 Task: Look for space in Murwāra, India from 7th July, 2023 to 15th July, 2023 for 6 adults in price range Rs.15000 to Rs.20000. Place can be entire place with 3 bedrooms having 3 beds and 3 bathrooms. Property type can be house, flat, guest house. Amenities needed are: washing machine. Booking option can be shelf check-in. Required host language is English.
Action: Mouse moved to (433, 77)
Screenshot: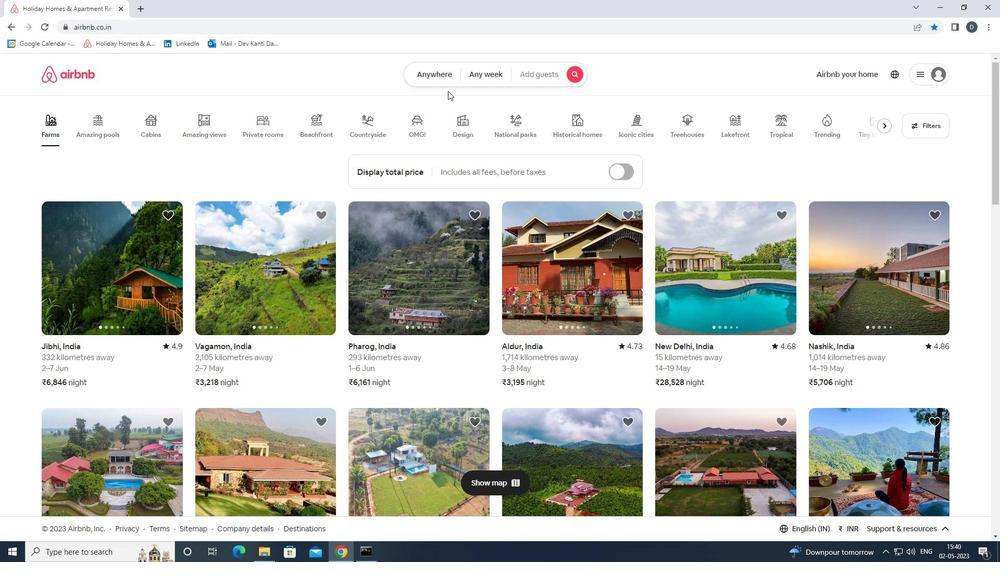 
Action: Mouse pressed left at (433, 77)
Screenshot: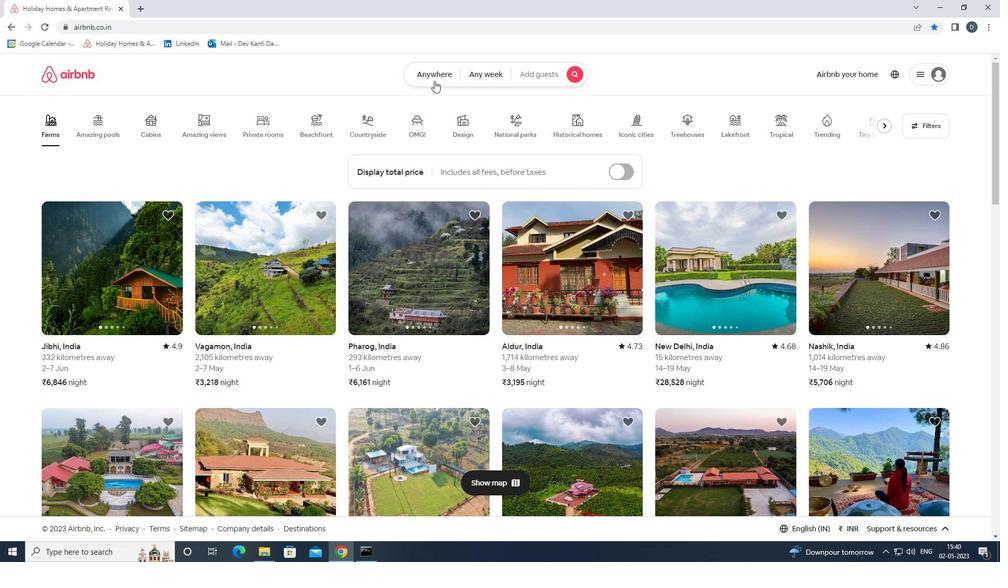 
Action: Mouse moved to (352, 119)
Screenshot: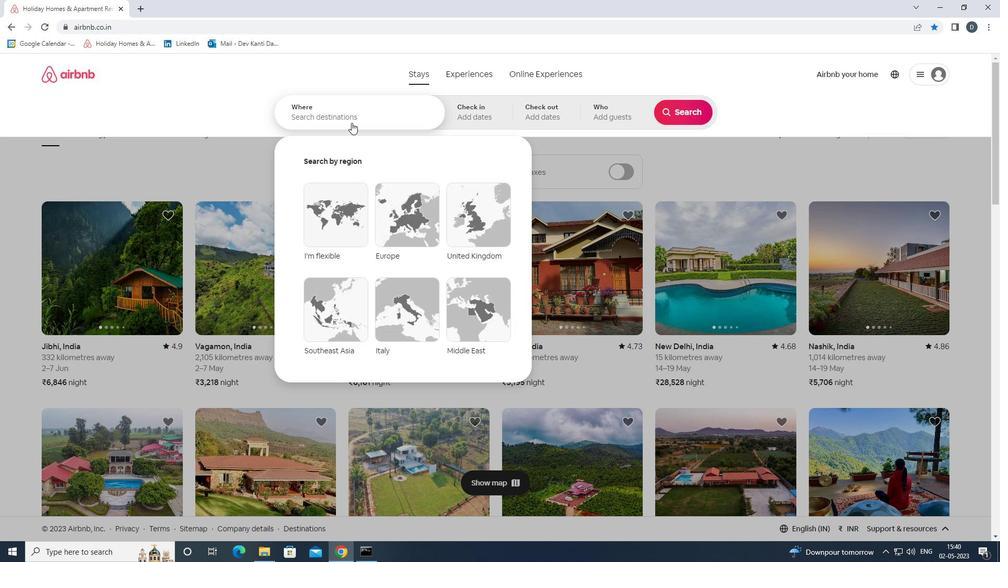 
Action: Mouse pressed left at (352, 119)
Screenshot: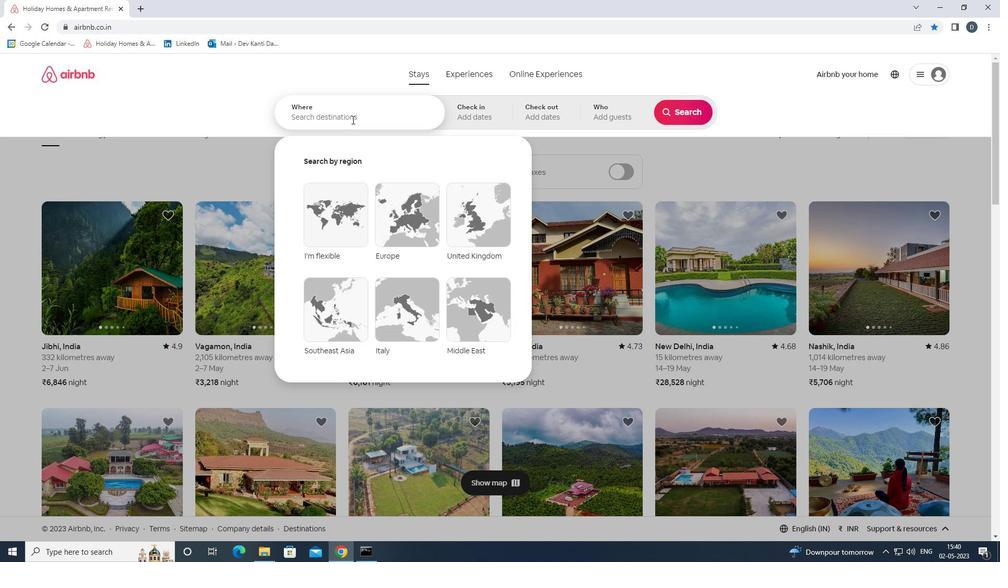 
Action: Mouse moved to (353, 118)
Screenshot: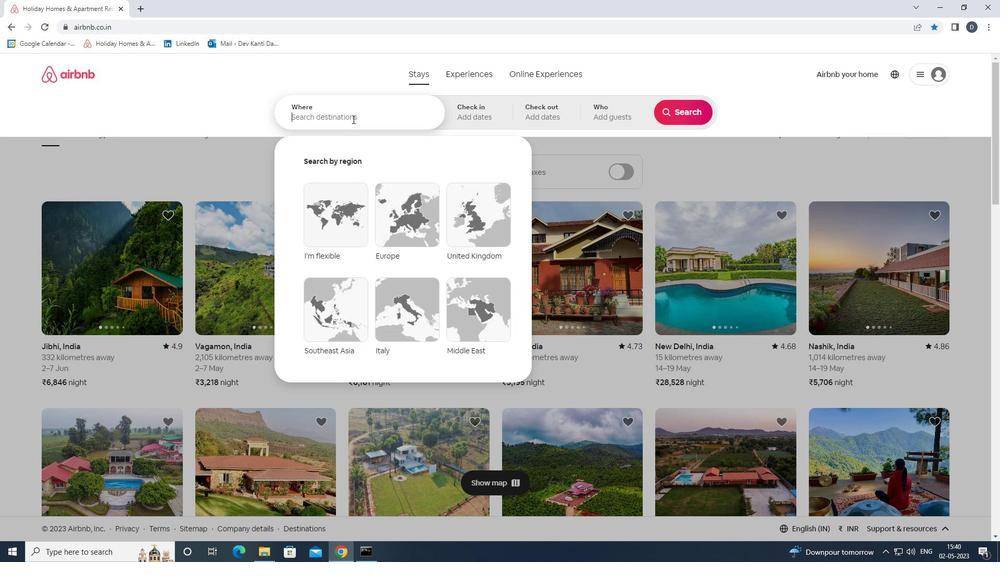
Action: Key pressed <Key.shift>MURWARA,<Key.shift>INDIA<Key.enter>
Screenshot: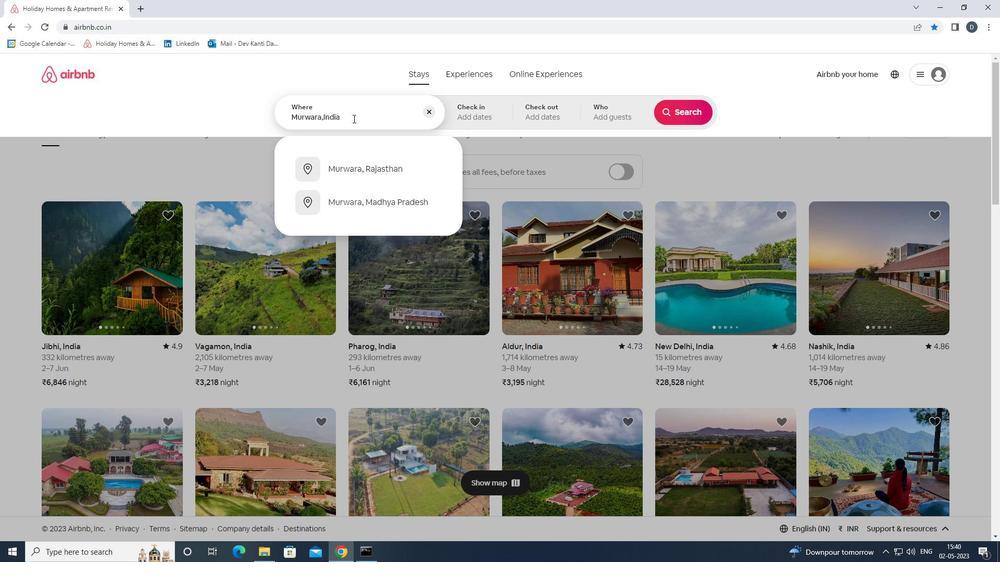 
Action: Mouse moved to (677, 196)
Screenshot: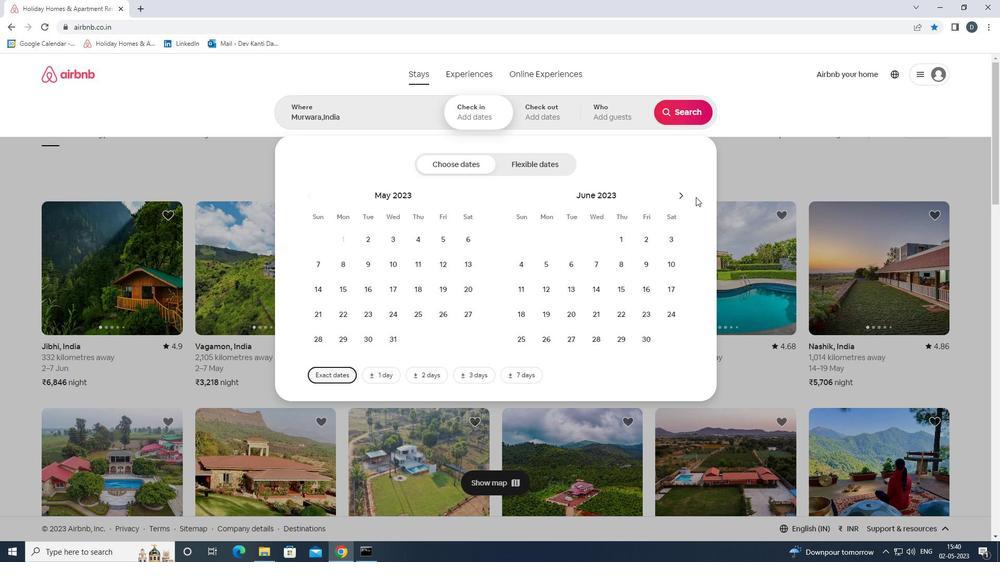 
Action: Mouse pressed left at (677, 196)
Screenshot: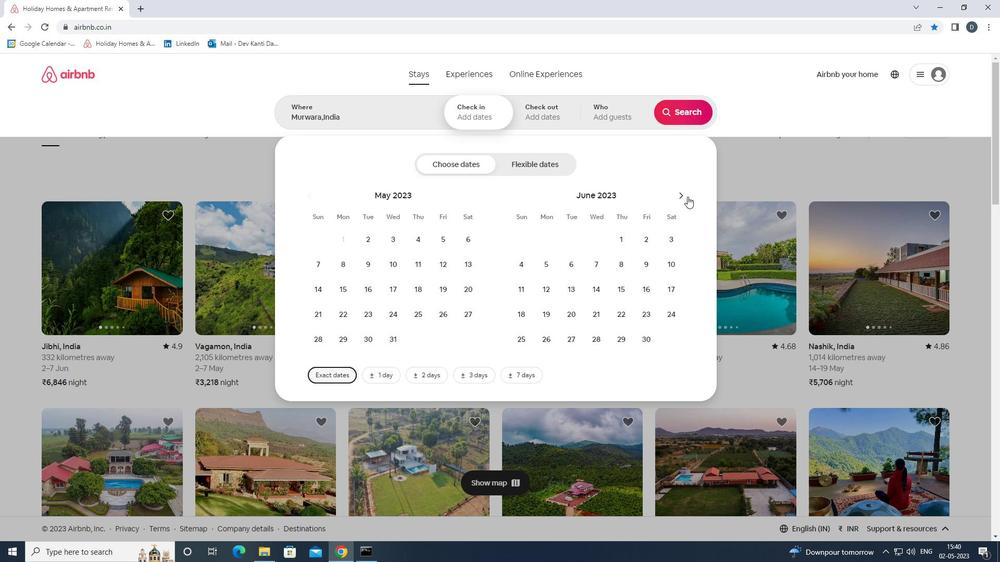 
Action: Mouse moved to (654, 264)
Screenshot: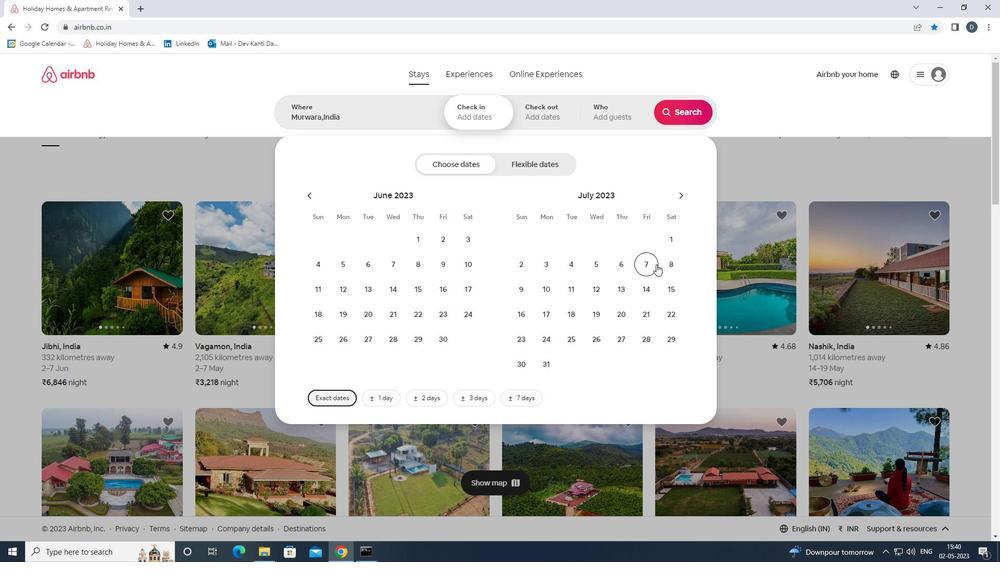 
Action: Mouse pressed left at (654, 264)
Screenshot: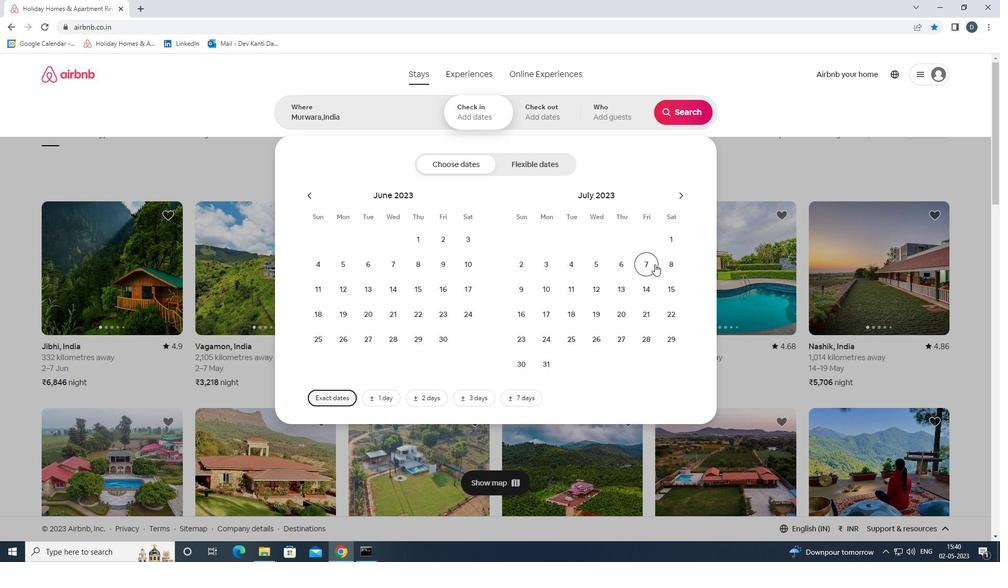 
Action: Mouse moved to (682, 287)
Screenshot: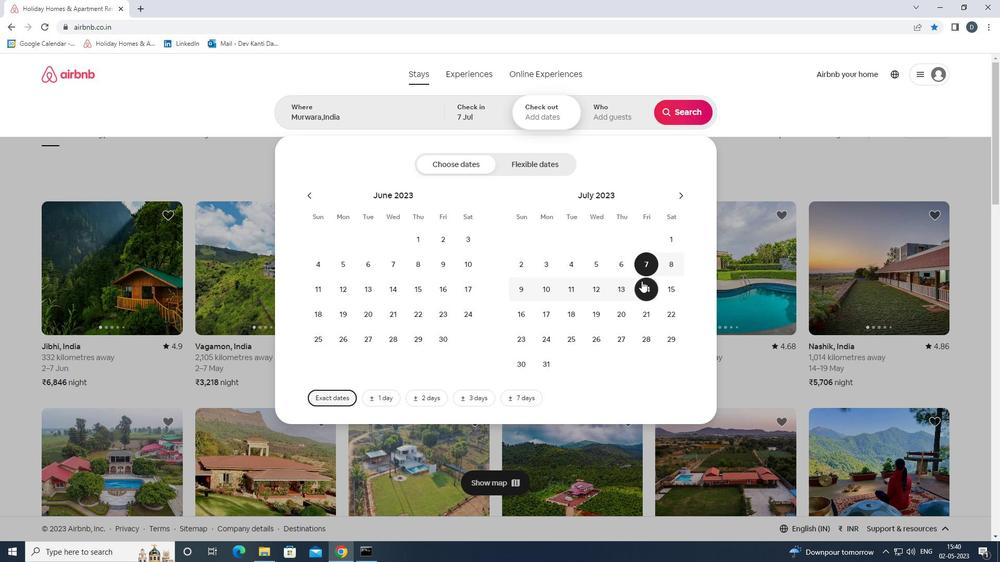 
Action: Mouse pressed left at (682, 287)
Screenshot: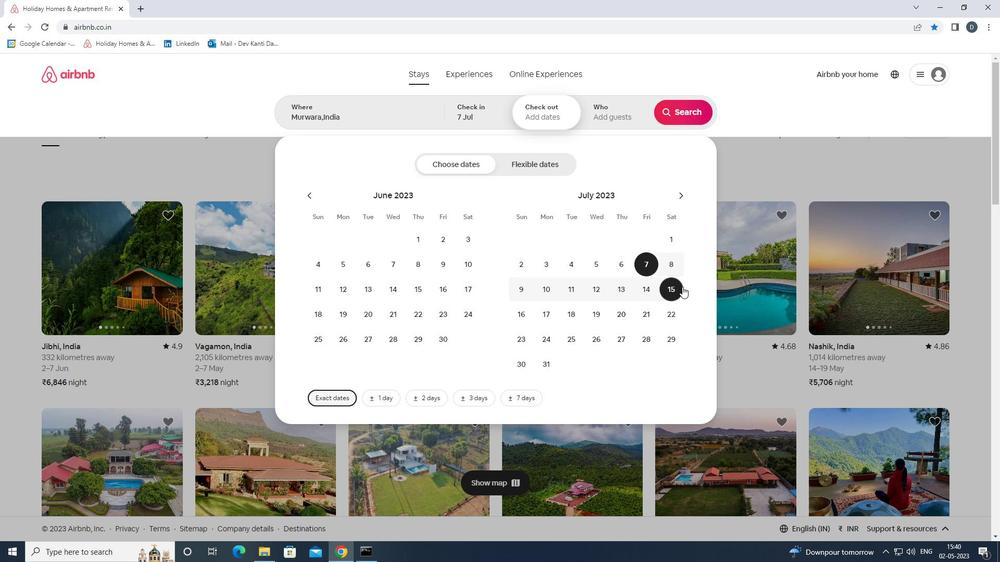 
Action: Mouse moved to (618, 100)
Screenshot: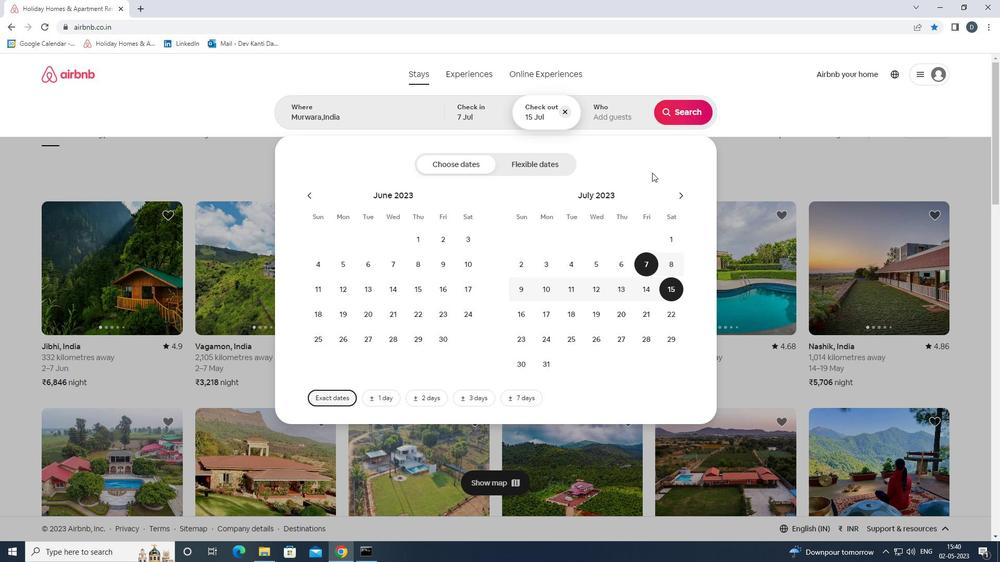 
Action: Mouse pressed left at (618, 100)
Screenshot: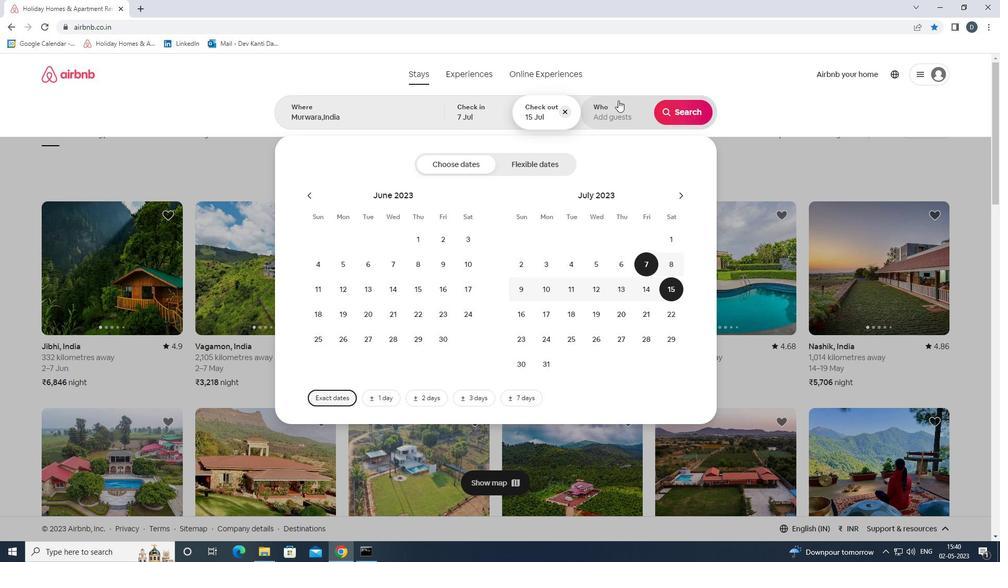 
Action: Mouse moved to (687, 169)
Screenshot: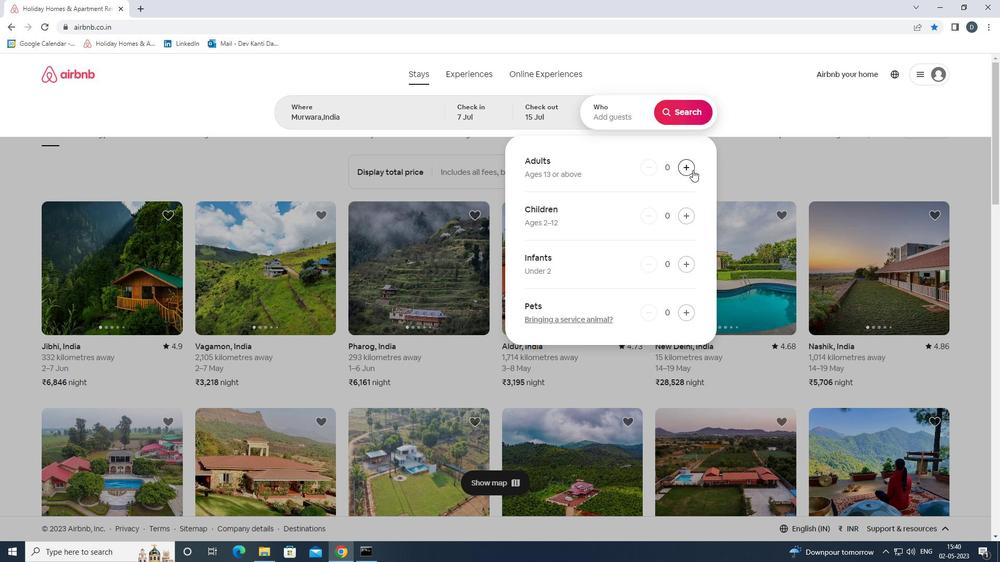 
Action: Mouse pressed left at (687, 169)
Screenshot: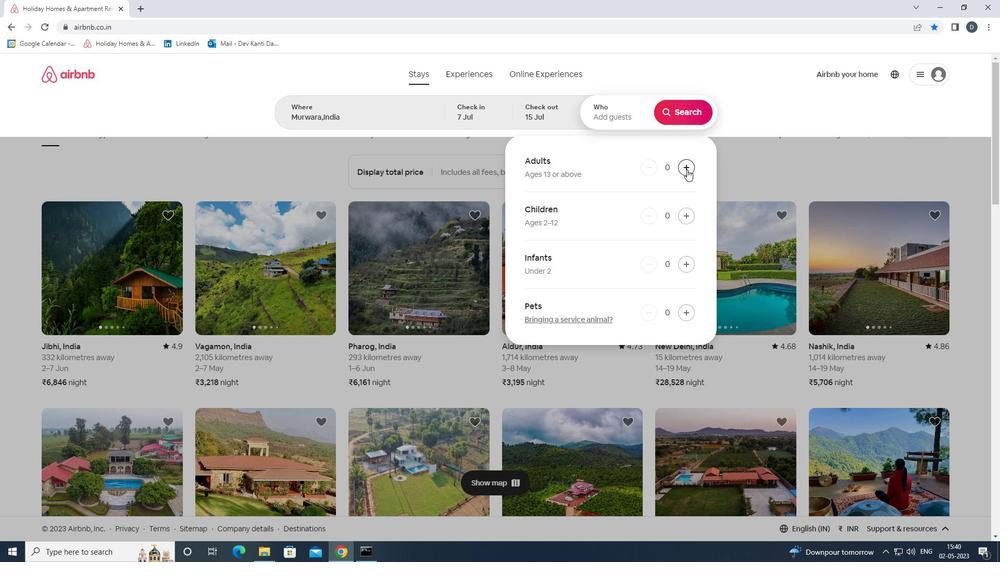 
Action: Mouse pressed left at (687, 169)
Screenshot: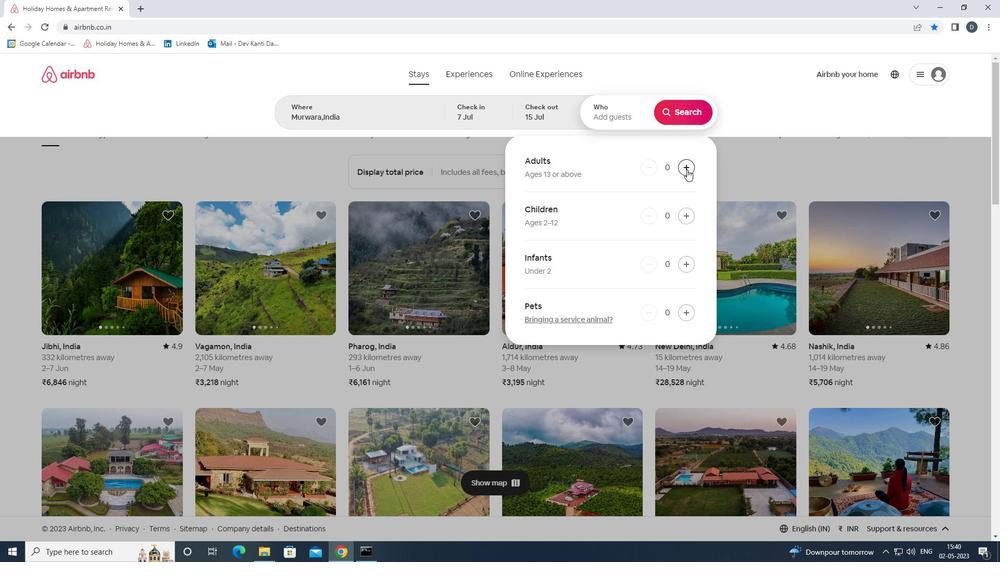 
Action: Mouse moved to (687, 169)
Screenshot: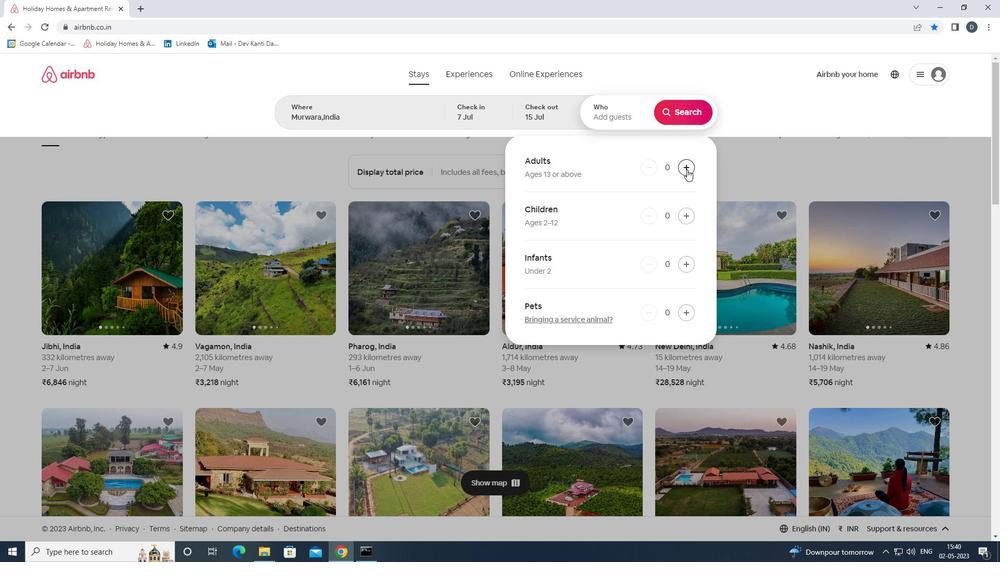 
Action: Mouse pressed left at (687, 169)
Screenshot: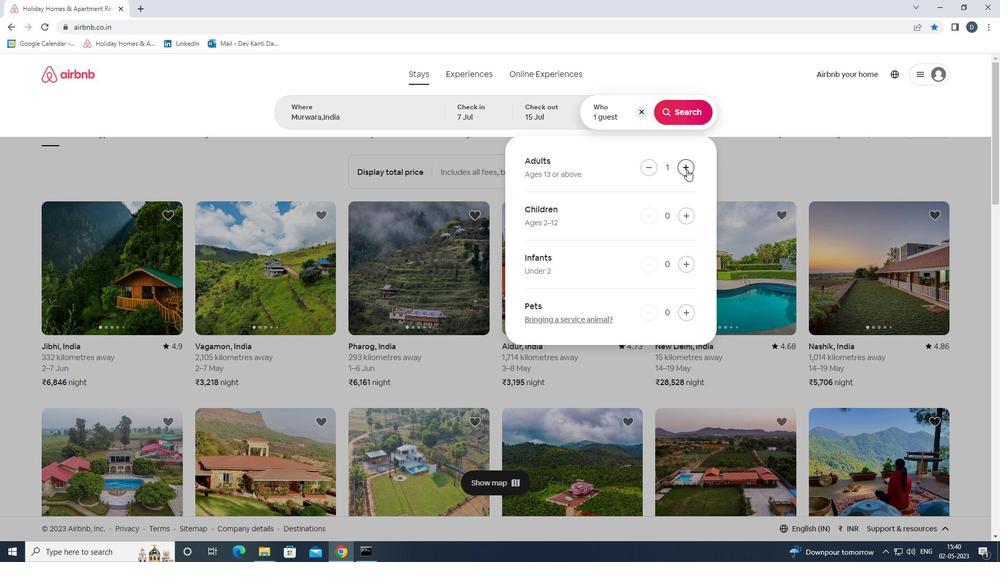 
Action: Mouse moved to (687, 169)
Screenshot: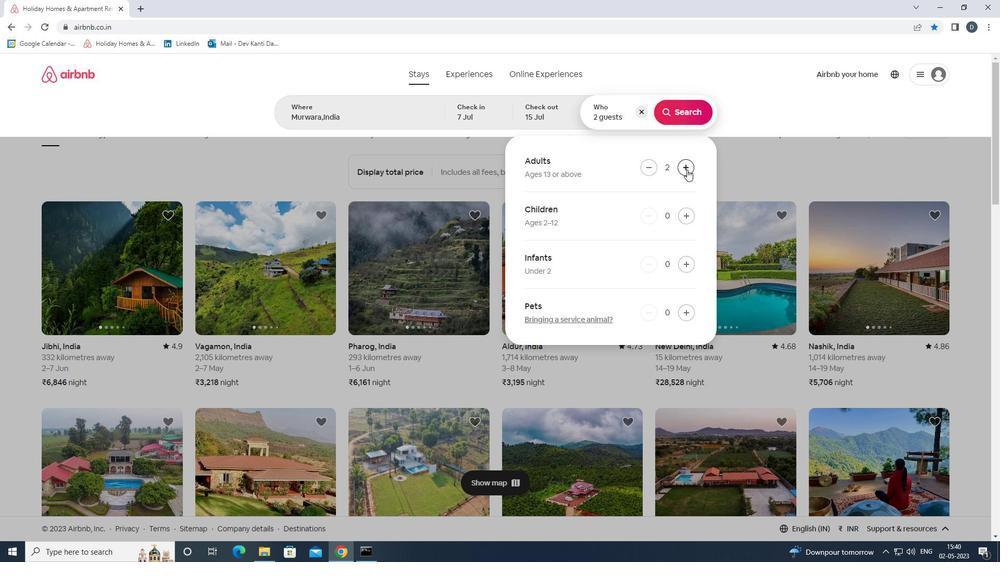 
Action: Mouse pressed left at (687, 169)
Screenshot: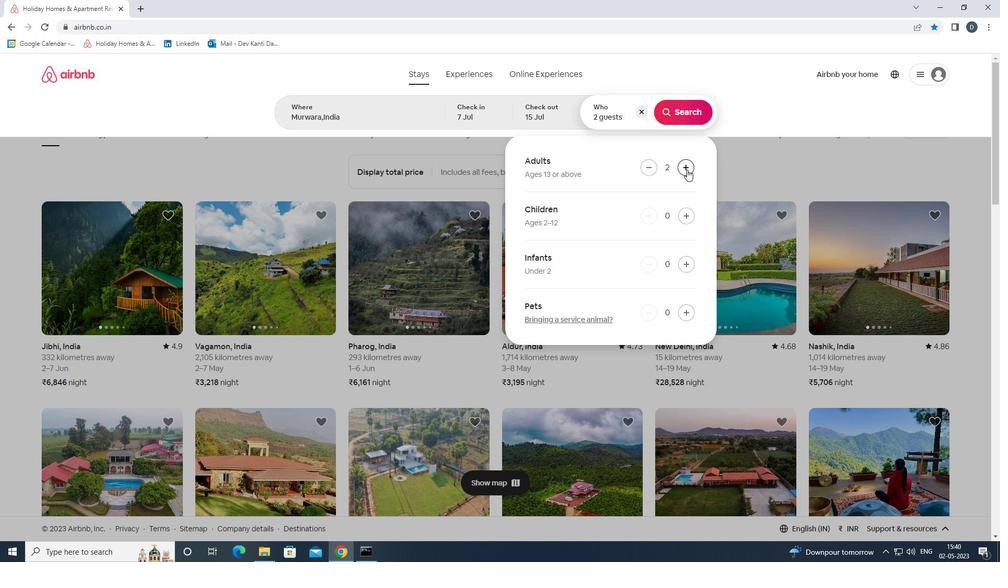 
Action: Mouse moved to (687, 169)
Screenshot: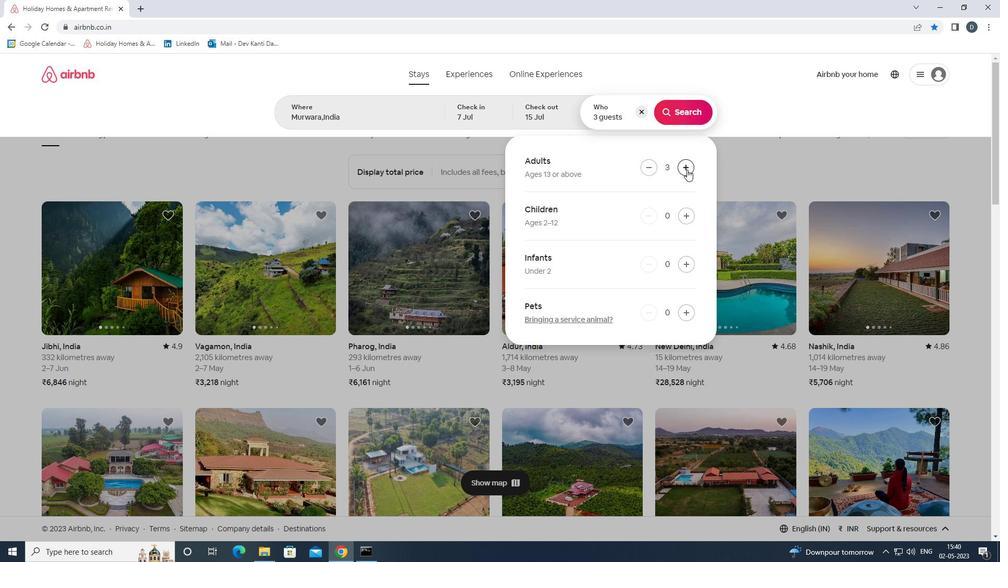 
Action: Mouse pressed left at (687, 169)
Screenshot: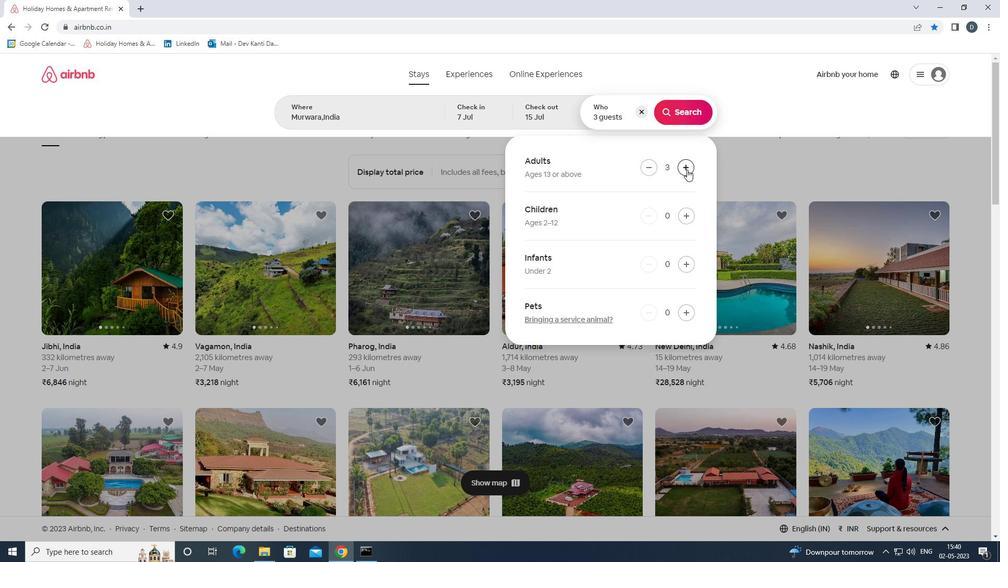 
Action: Mouse pressed left at (687, 169)
Screenshot: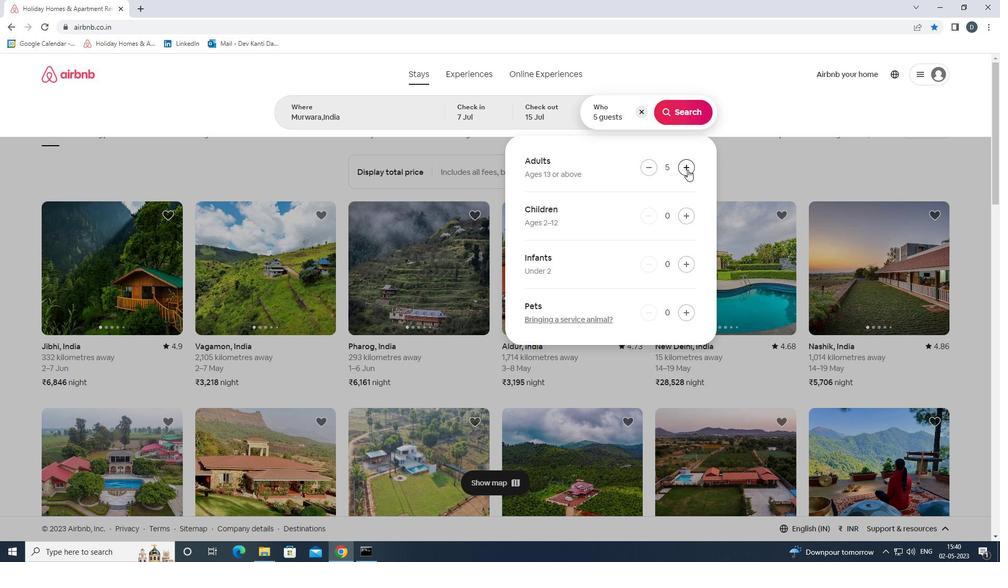
Action: Mouse moved to (688, 117)
Screenshot: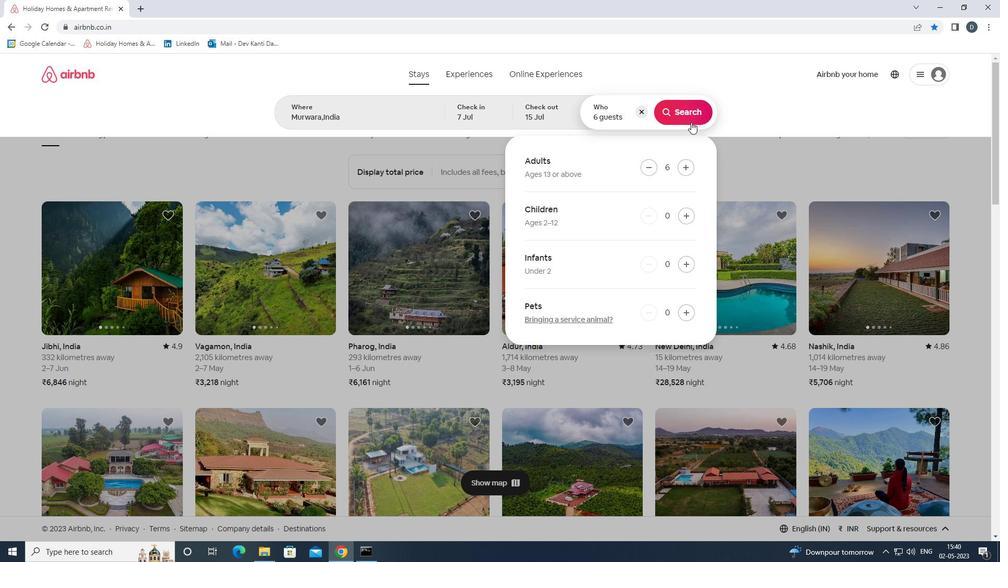 
Action: Mouse pressed left at (688, 117)
Screenshot: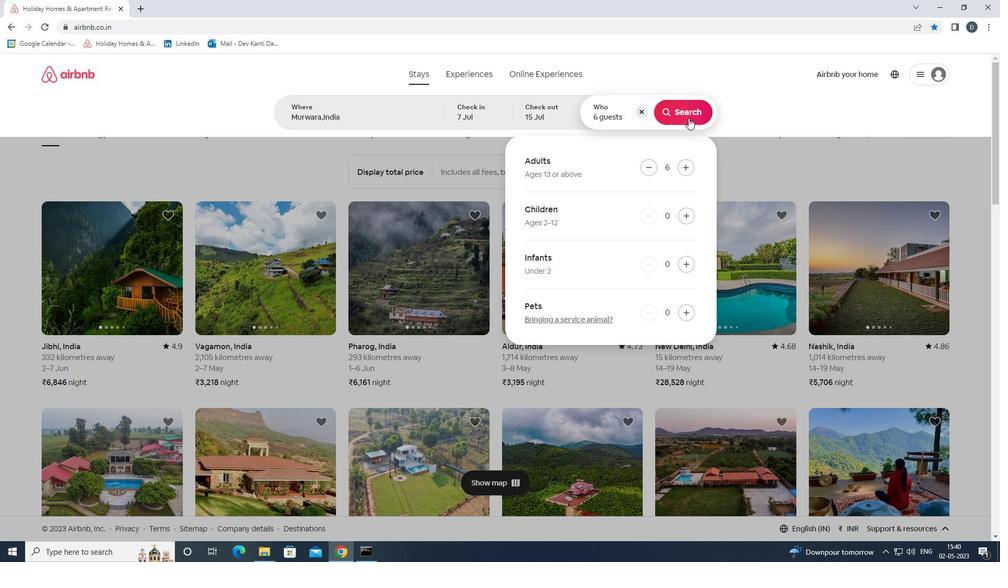 
Action: Mouse moved to (962, 117)
Screenshot: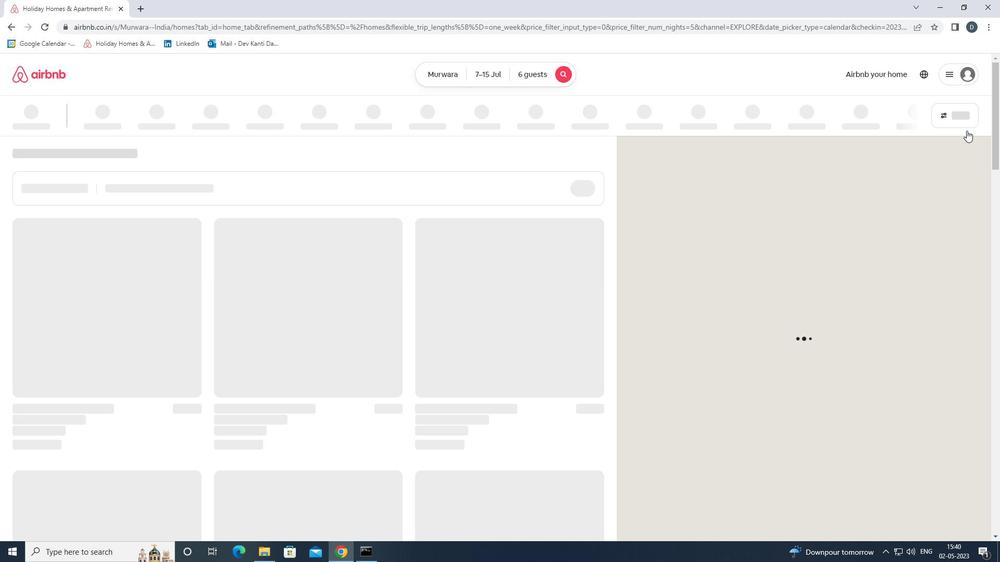
Action: Mouse pressed left at (962, 117)
Screenshot: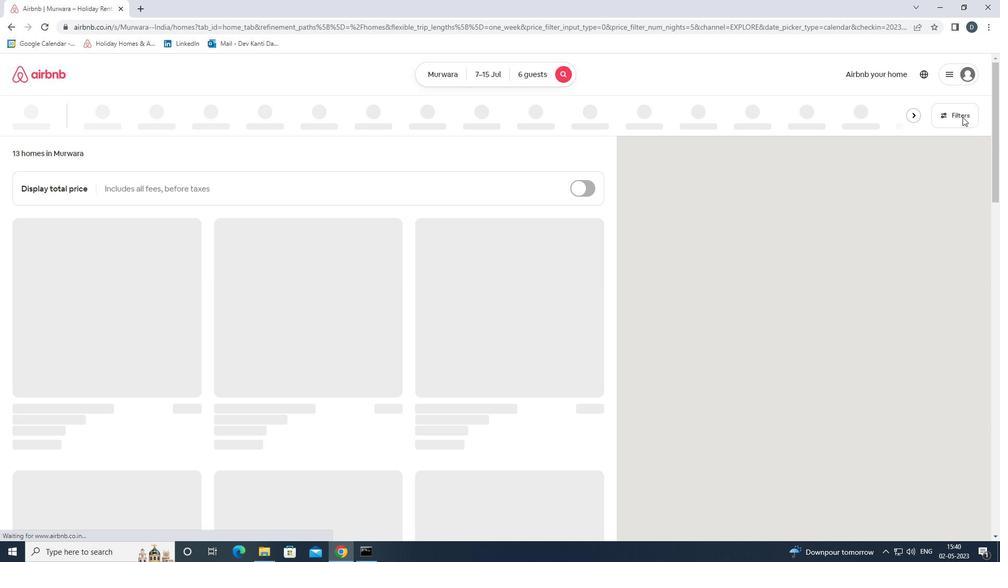 
Action: Mouse moved to (380, 244)
Screenshot: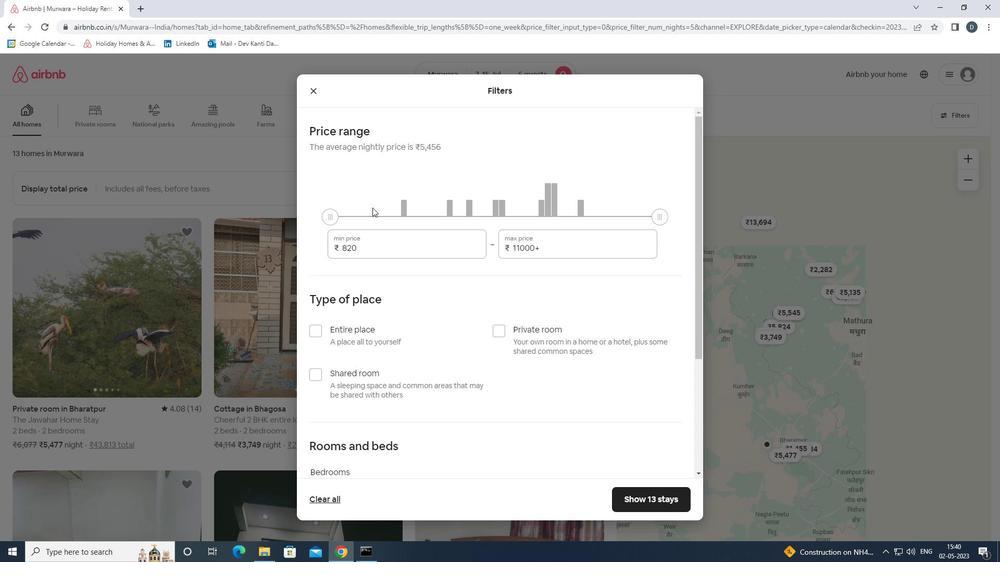 
Action: Mouse pressed left at (380, 244)
Screenshot: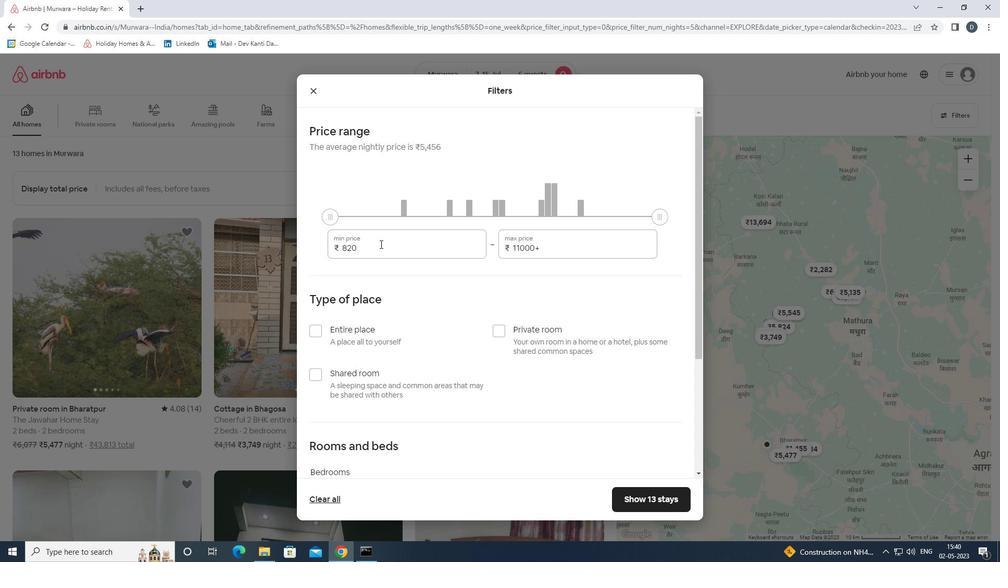 
Action: Mouse pressed left at (380, 244)
Screenshot: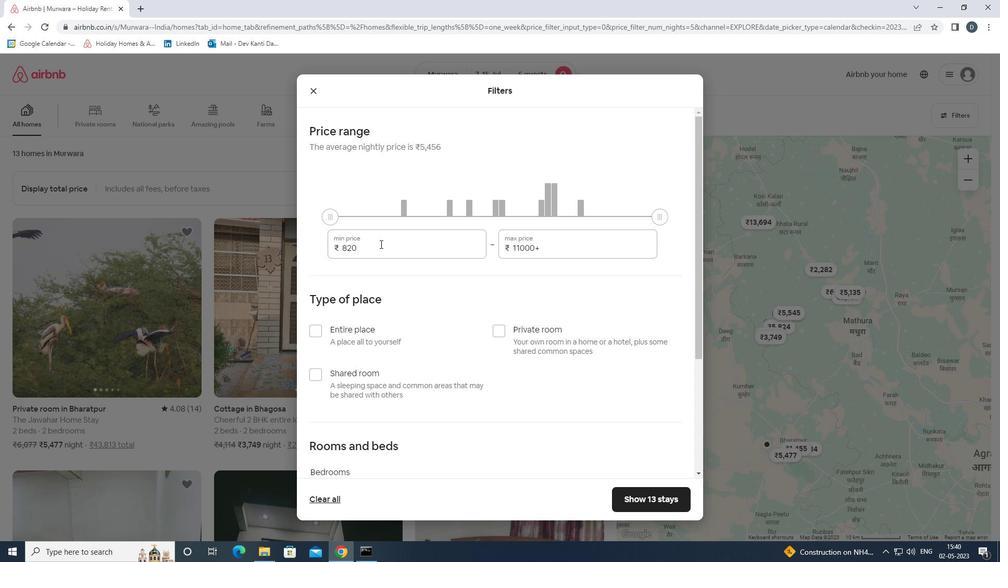 
Action: Mouse moved to (377, 243)
Screenshot: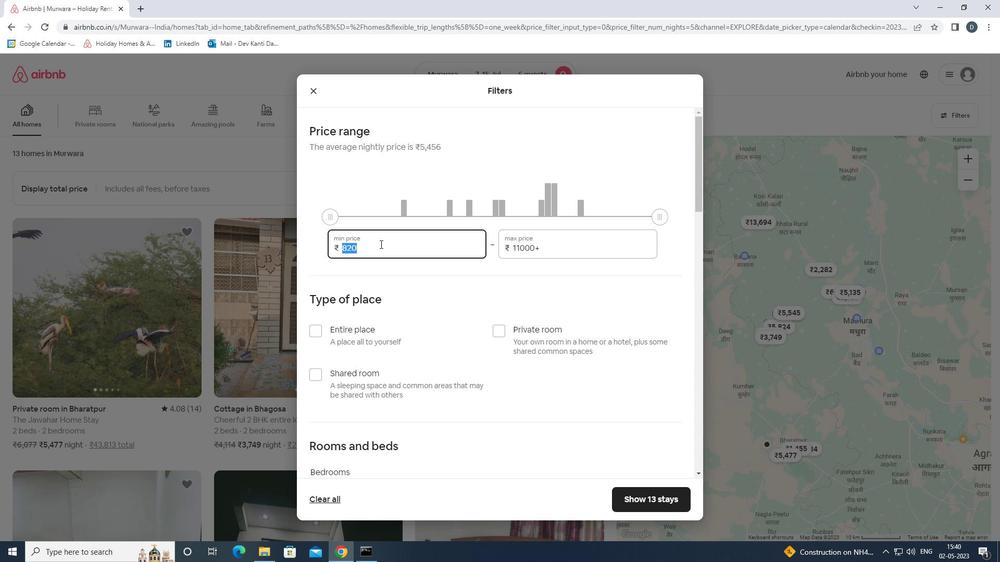 
Action: Key pressed 15000<Key.tab>20000
Screenshot: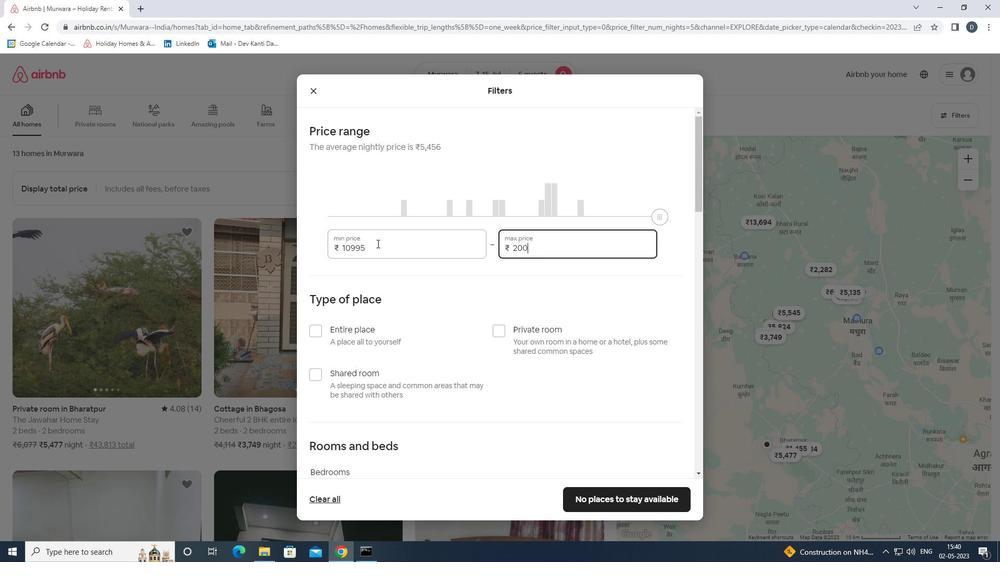 
Action: Mouse moved to (410, 293)
Screenshot: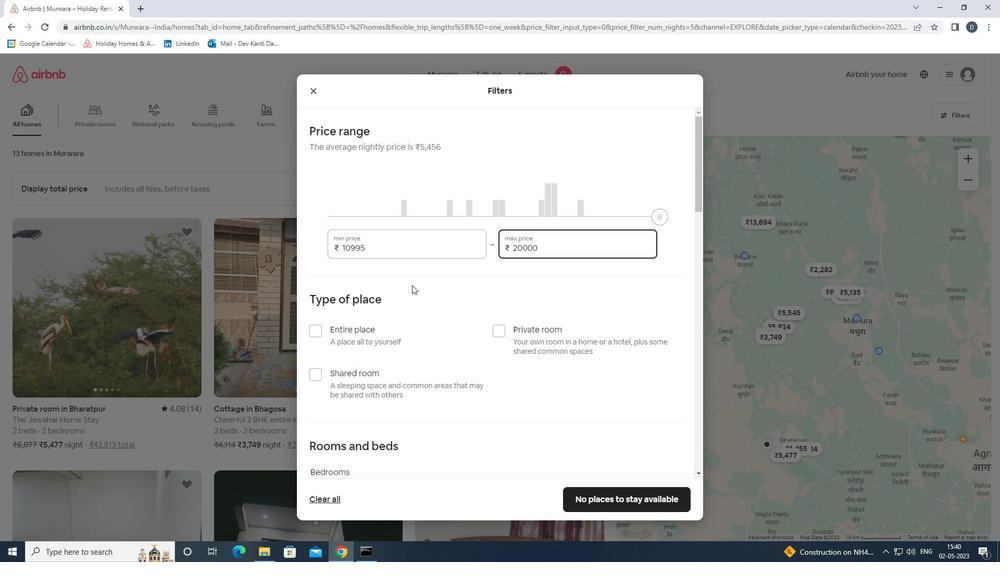 
Action: Mouse scrolled (410, 293) with delta (0, 0)
Screenshot: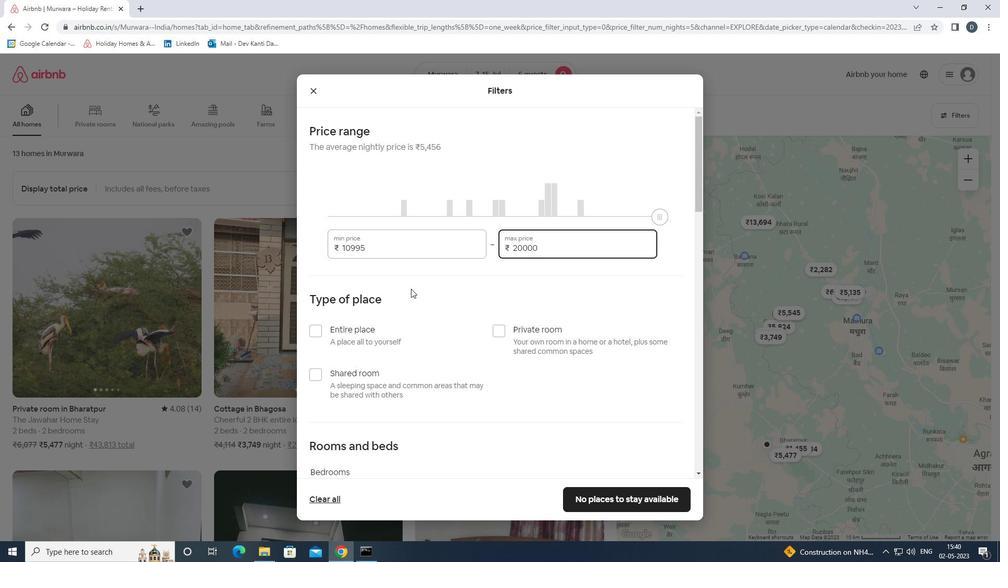 
Action: Mouse scrolled (410, 293) with delta (0, 0)
Screenshot: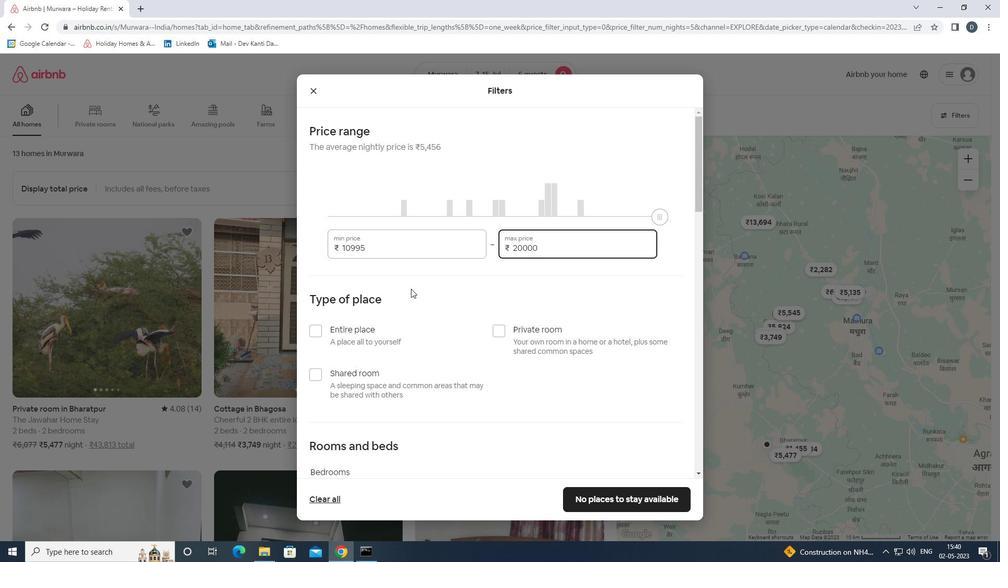
Action: Mouse moved to (351, 216)
Screenshot: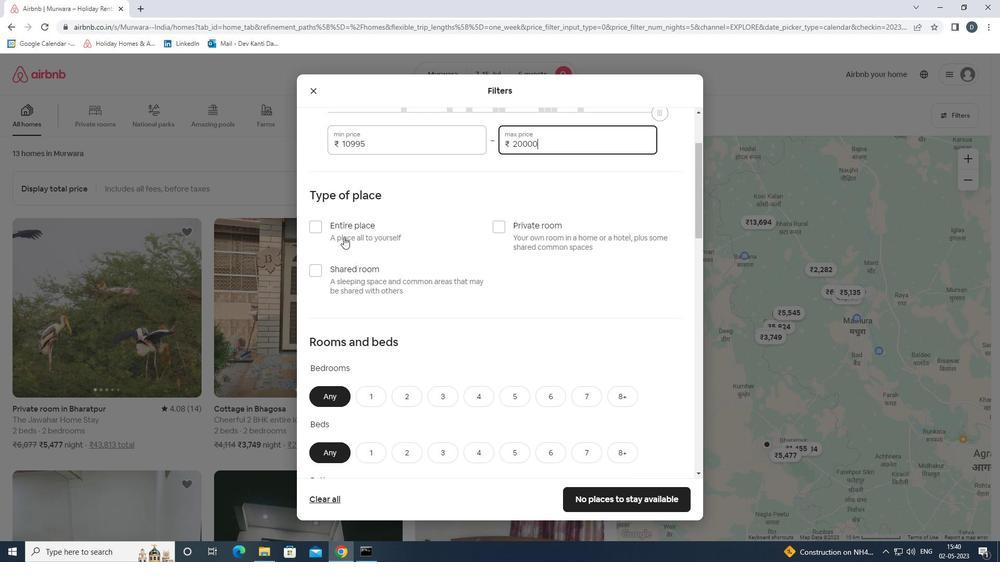 
Action: Mouse pressed left at (351, 216)
Screenshot: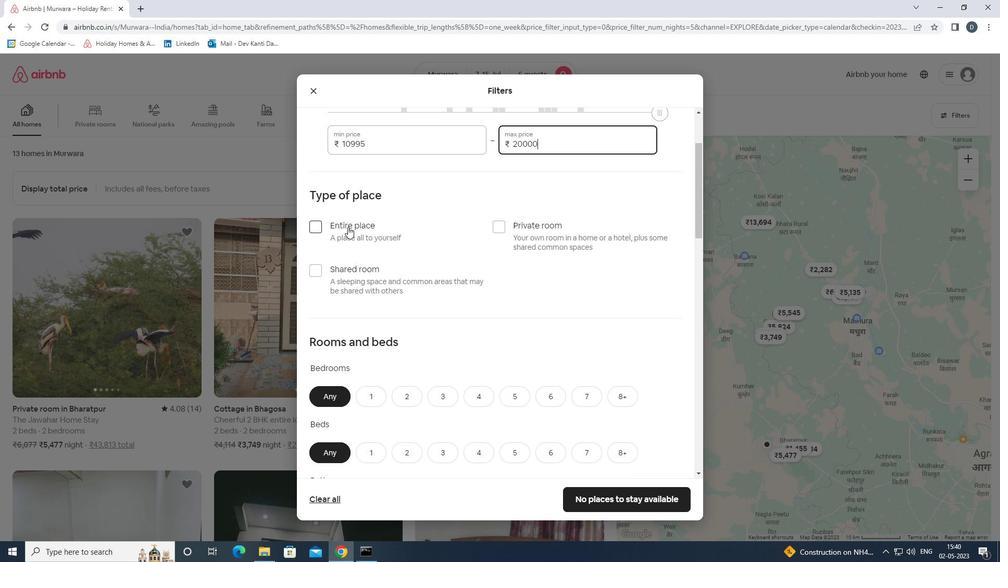 
Action: Mouse moved to (346, 229)
Screenshot: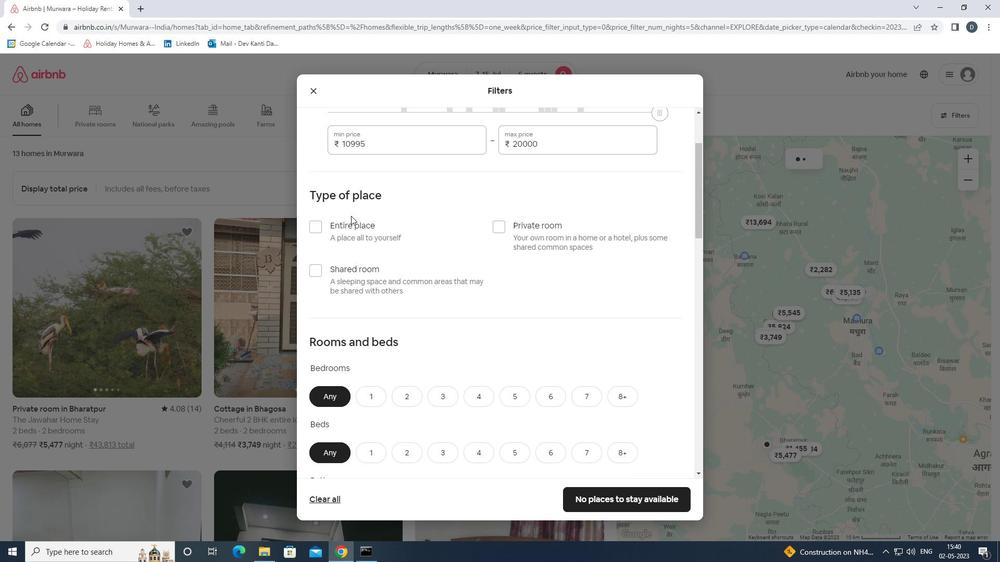 
Action: Mouse pressed left at (346, 229)
Screenshot: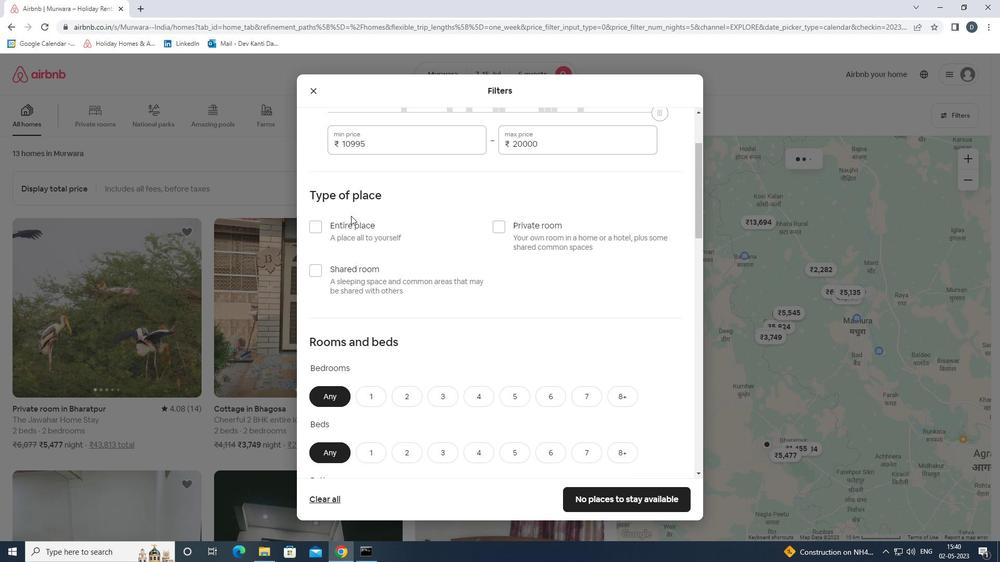 
Action: Mouse moved to (439, 269)
Screenshot: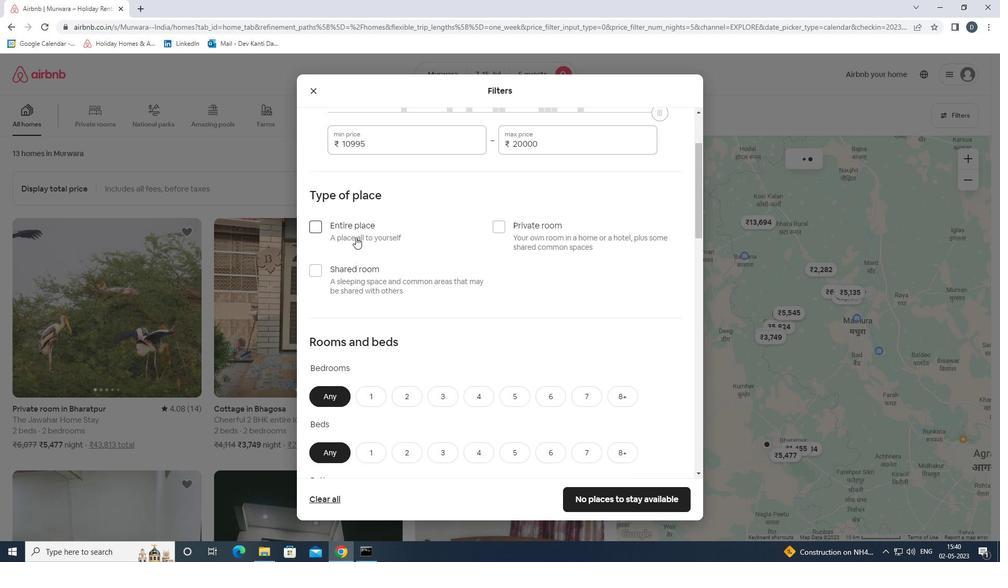 
Action: Mouse scrolled (439, 268) with delta (0, 0)
Screenshot: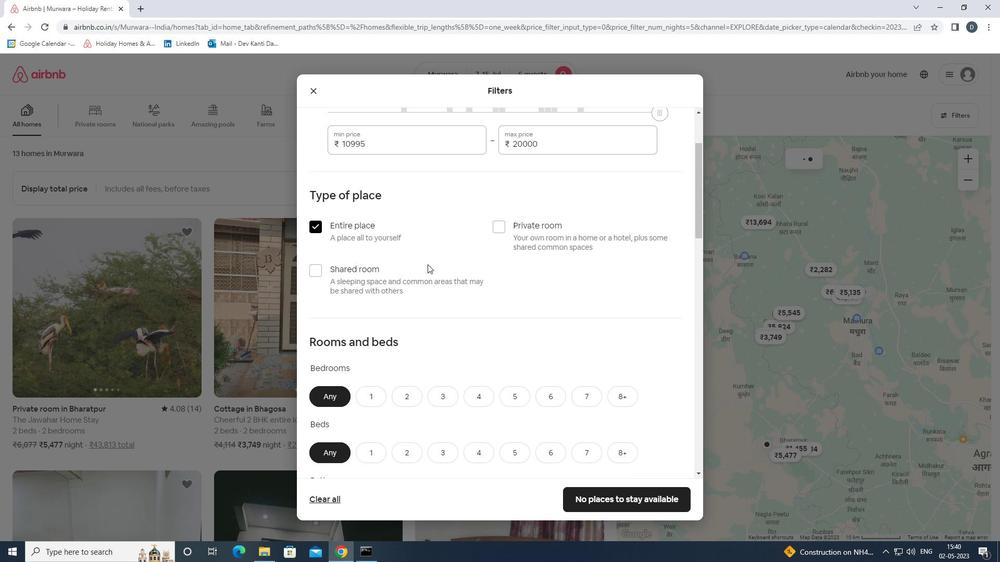 
Action: Mouse scrolled (439, 268) with delta (0, 0)
Screenshot: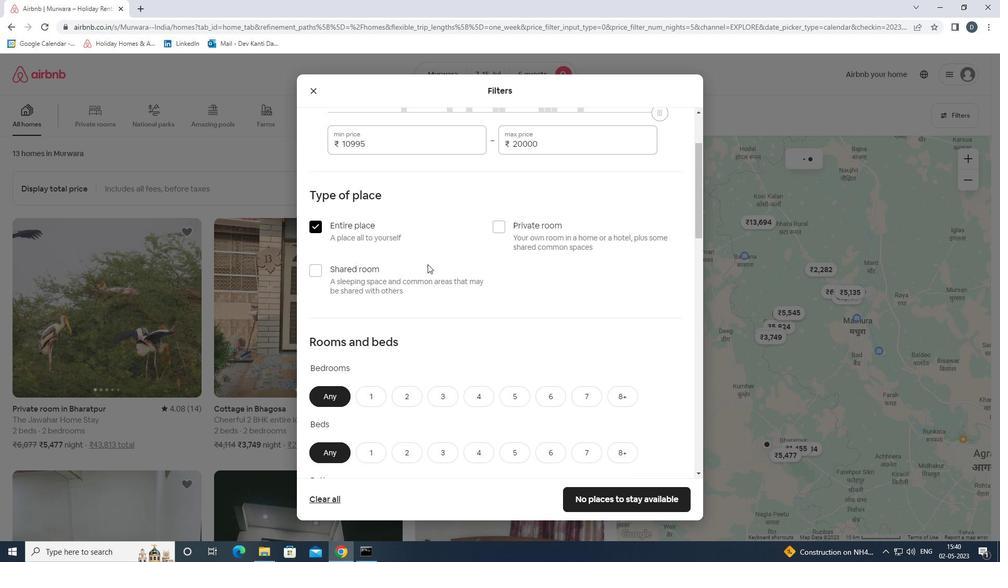 
Action: Mouse moved to (436, 295)
Screenshot: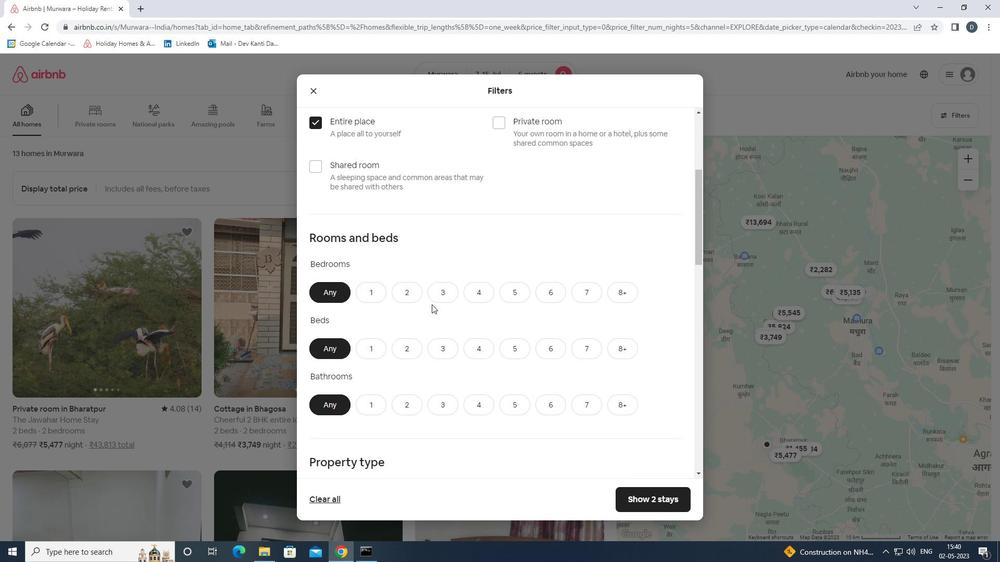 
Action: Mouse pressed left at (436, 295)
Screenshot: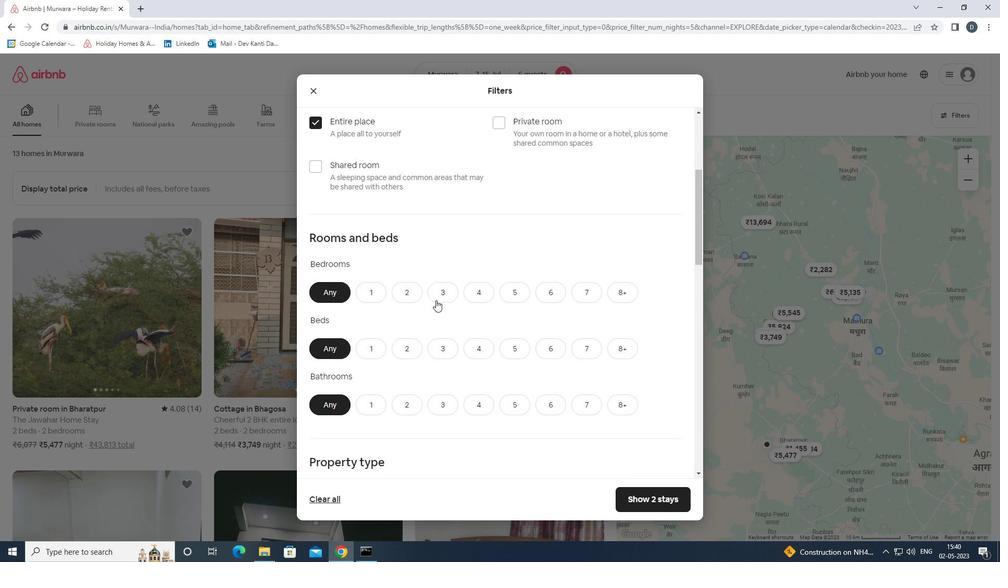 
Action: Mouse moved to (439, 346)
Screenshot: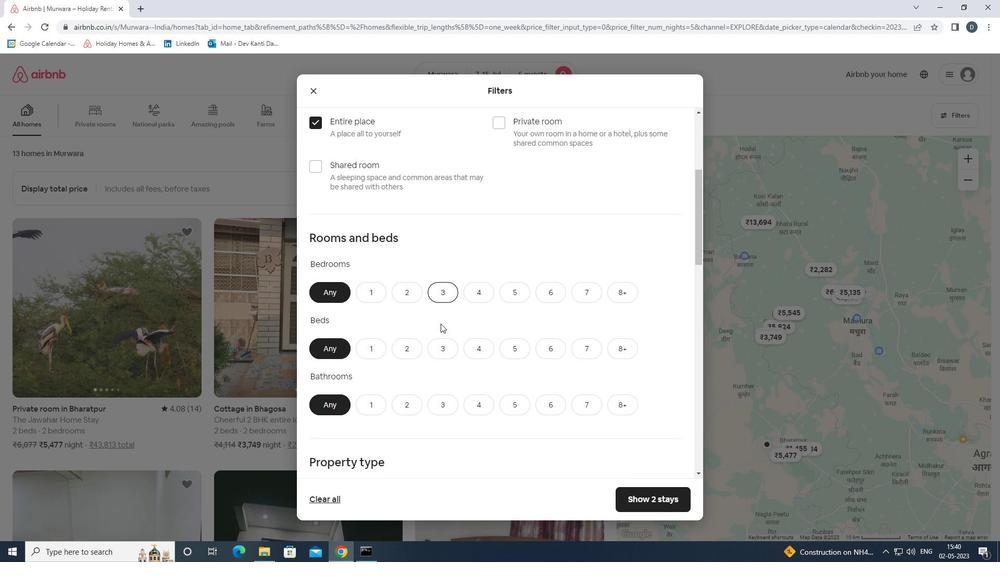
Action: Mouse pressed left at (439, 346)
Screenshot: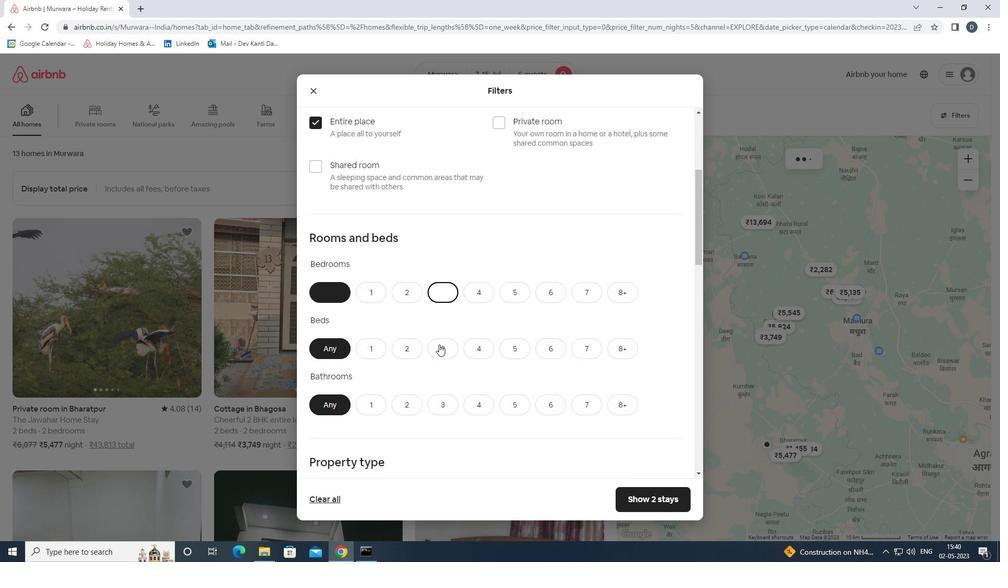 
Action: Mouse moved to (453, 406)
Screenshot: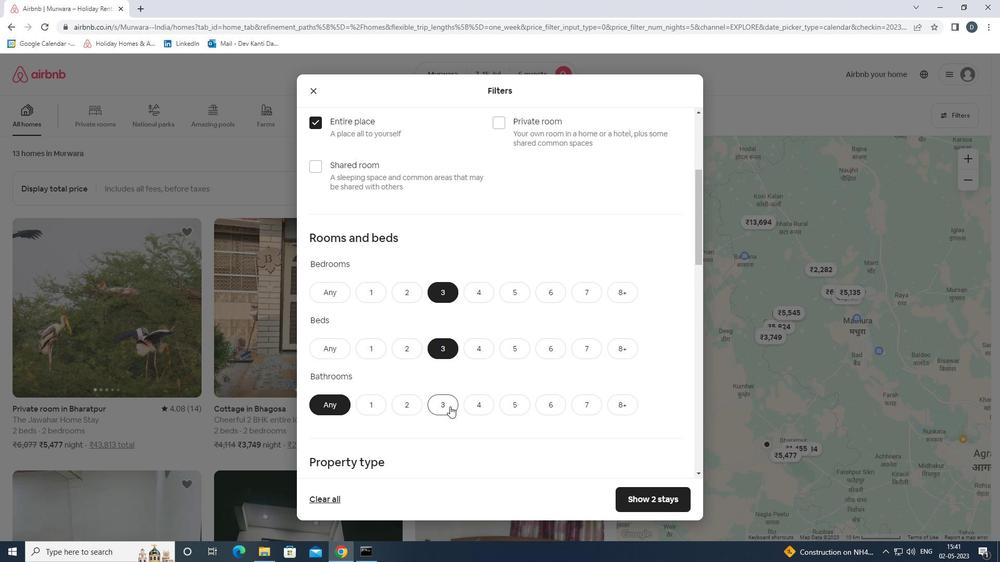 
Action: Mouse pressed left at (453, 406)
Screenshot: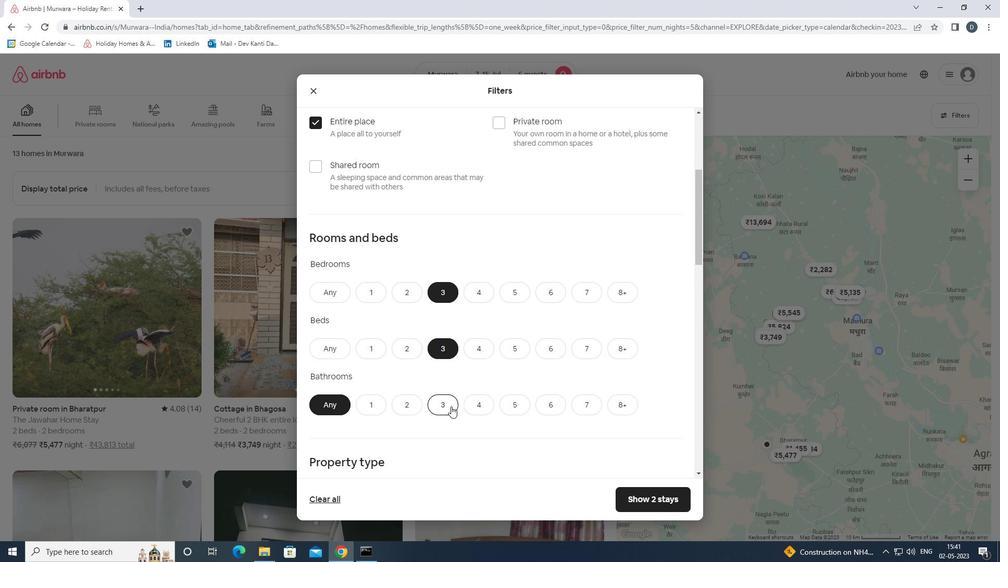 
Action: Mouse moved to (487, 377)
Screenshot: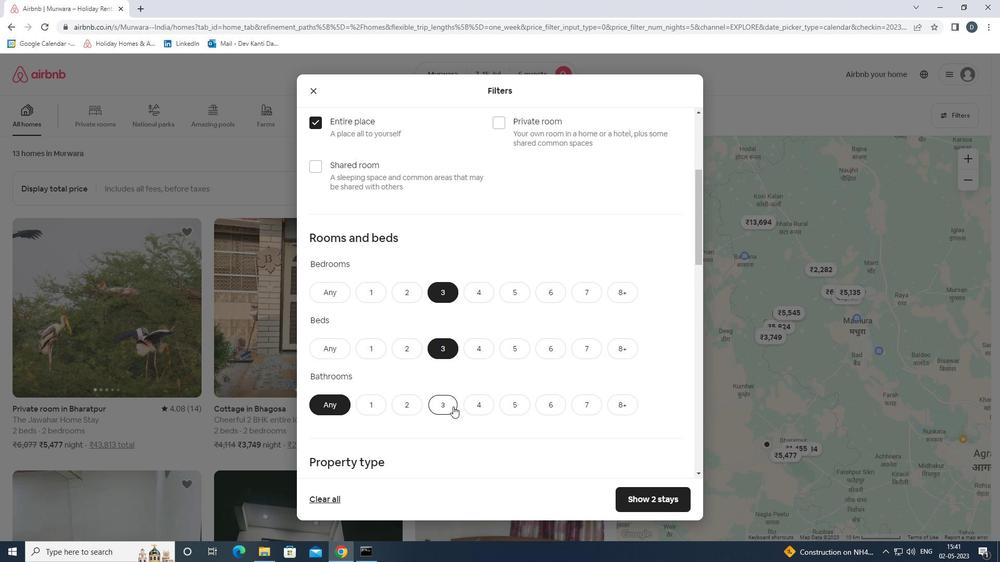 
Action: Mouse scrolled (487, 377) with delta (0, 0)
Screenshot: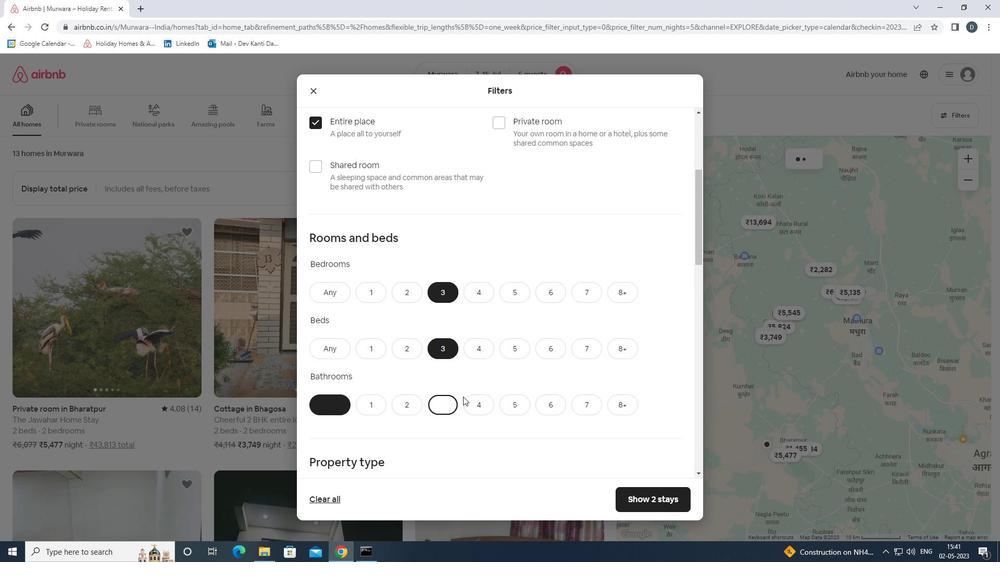 
Action: Mouse scrolled (487, 377) with delta (0, 0)
Screenshot: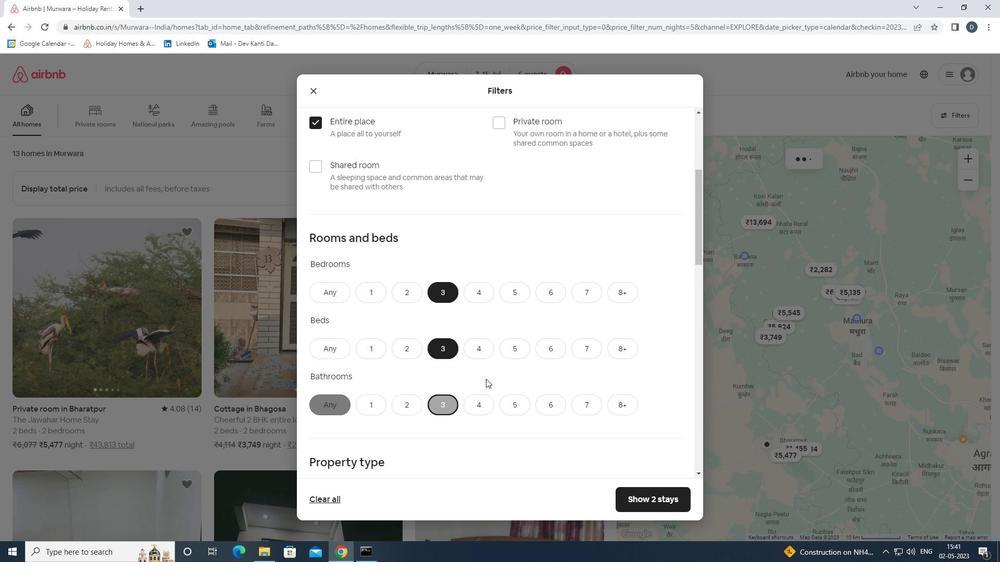 
Action: Mouse scrolled (487, 377) with delta (0, 0)
Screenshot: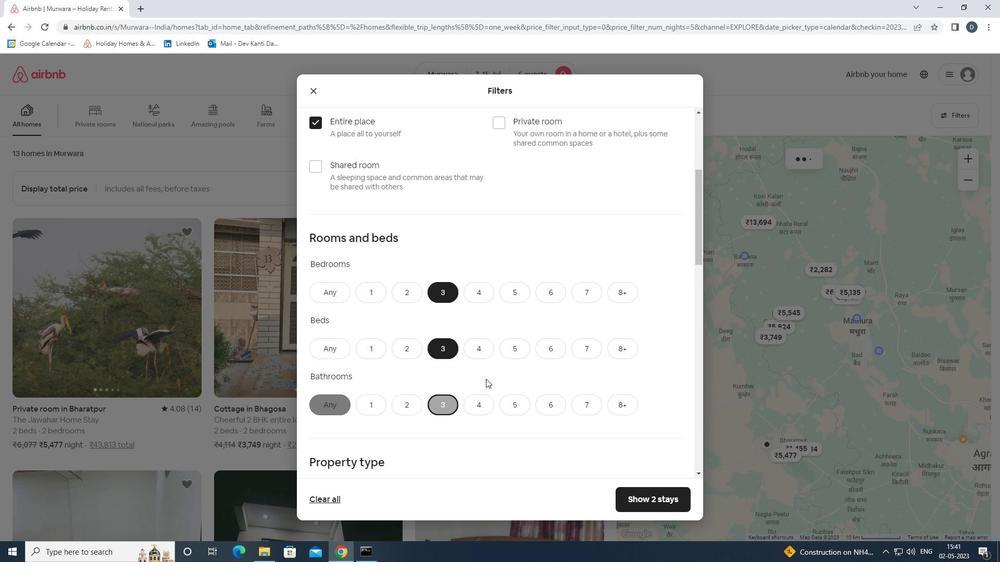 
Action: Mouse moved to (557, 328)
Screenshot: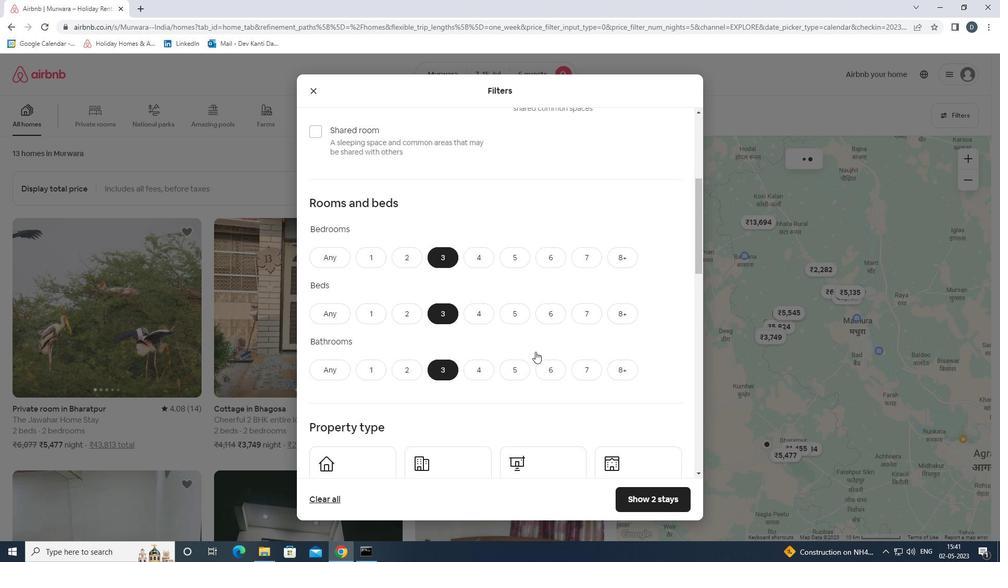 
Action: Mouse scrolled (557, 327) with delta (0, 0)
Screenshot: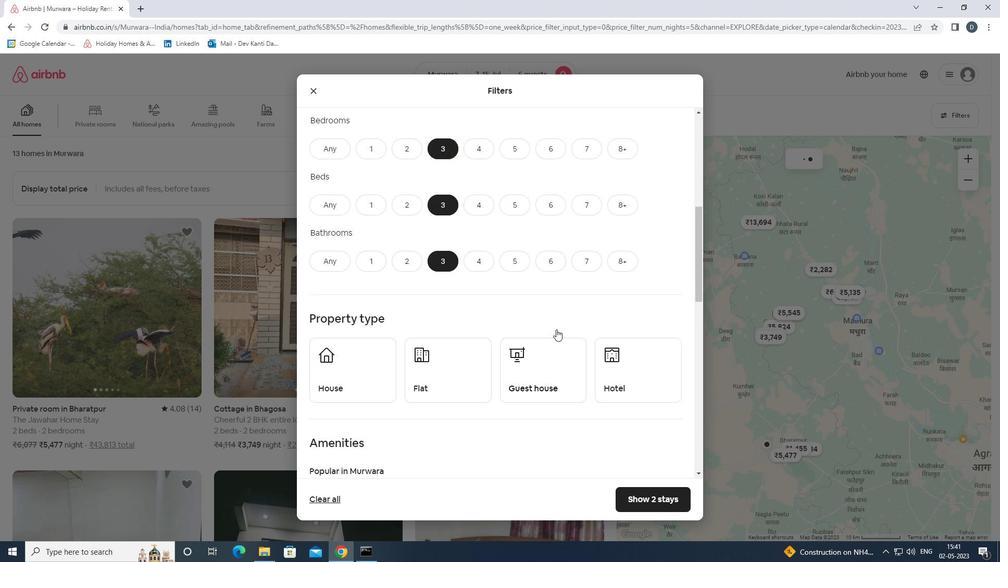 
Action: Mouse scrolled (557, 327) with delta (0, 0)
Screenshot: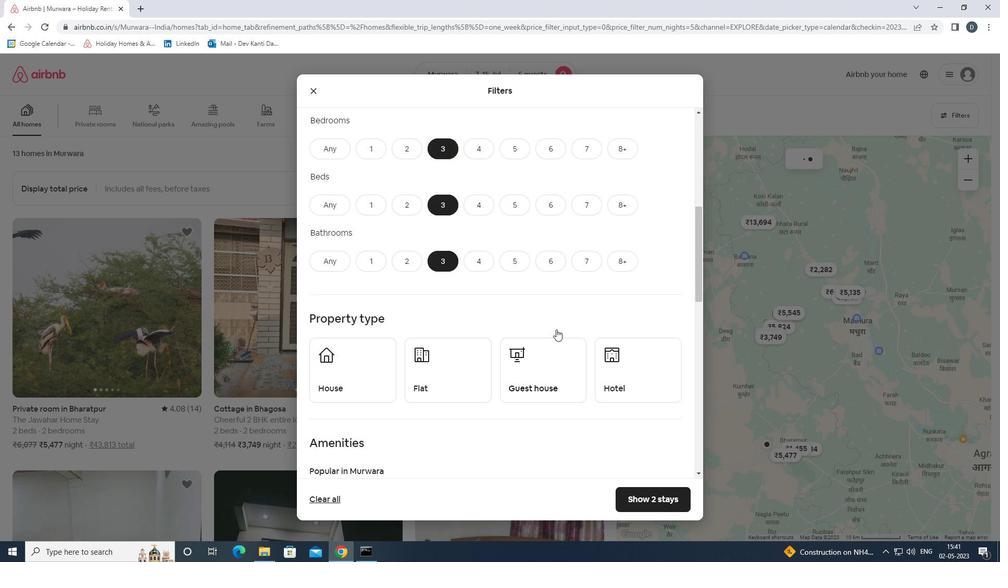 
Action: Mouse moved to (342, 267)
Screenshot: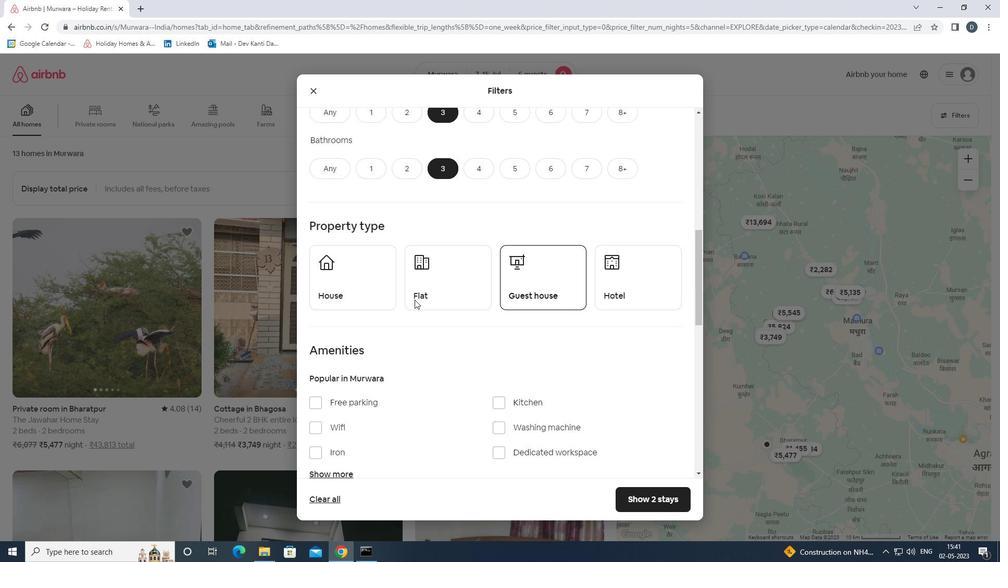 
Action: Mouse pressed left at (342, 267)
Screenshot: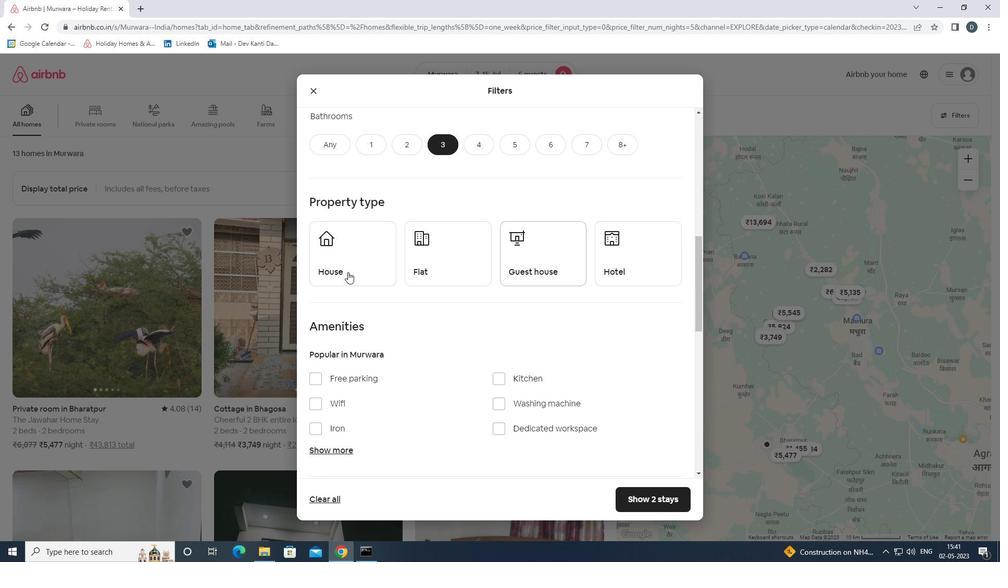 
Action: Mouse moved to (466, 266)
Screenshot: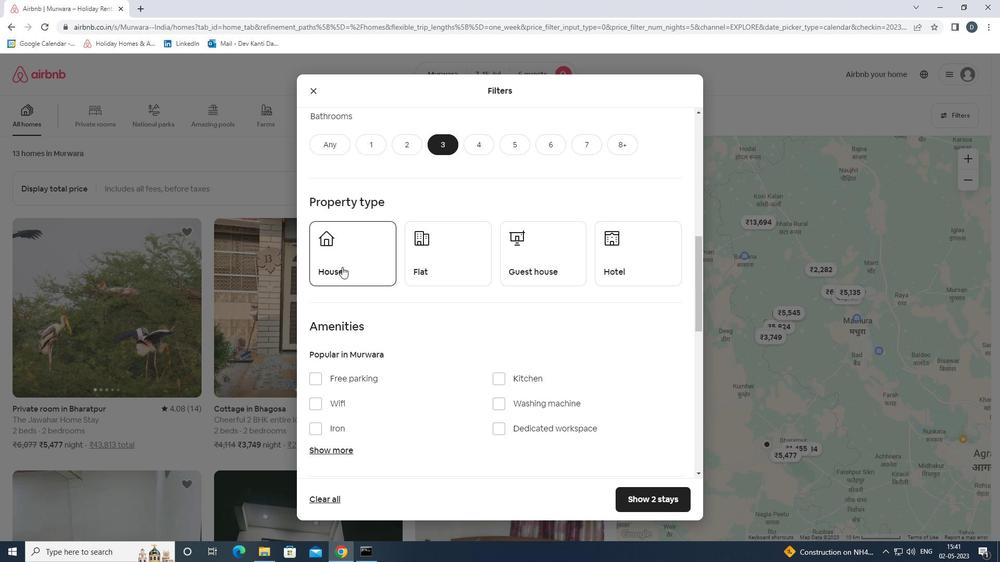 
Action: Mouse pressed left at (466, 266)
Screenshot: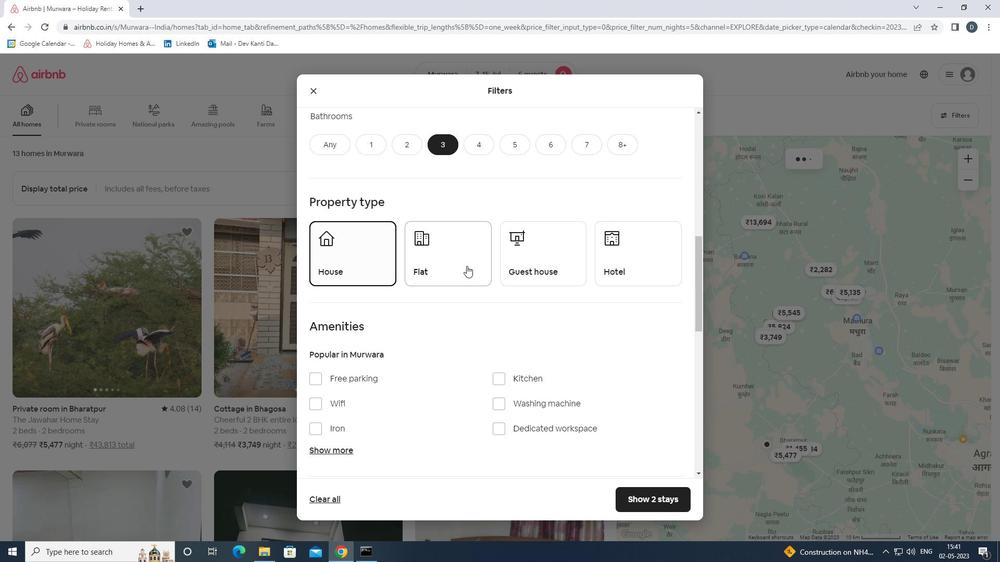 
Action: Mouse moved to (530, 263)
Screenshot: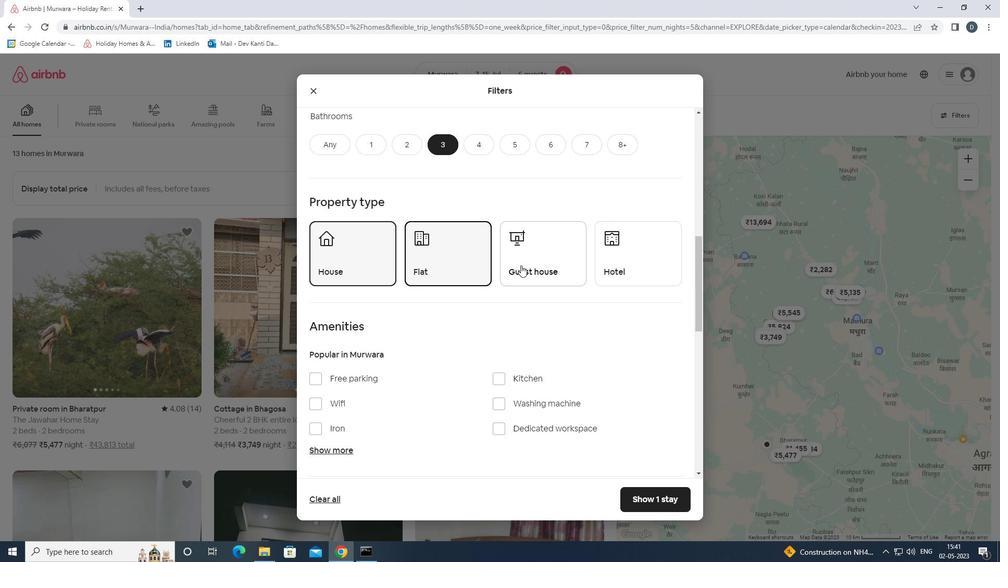 
Action: Mouse pressed left at (530, 263)
Screenshot: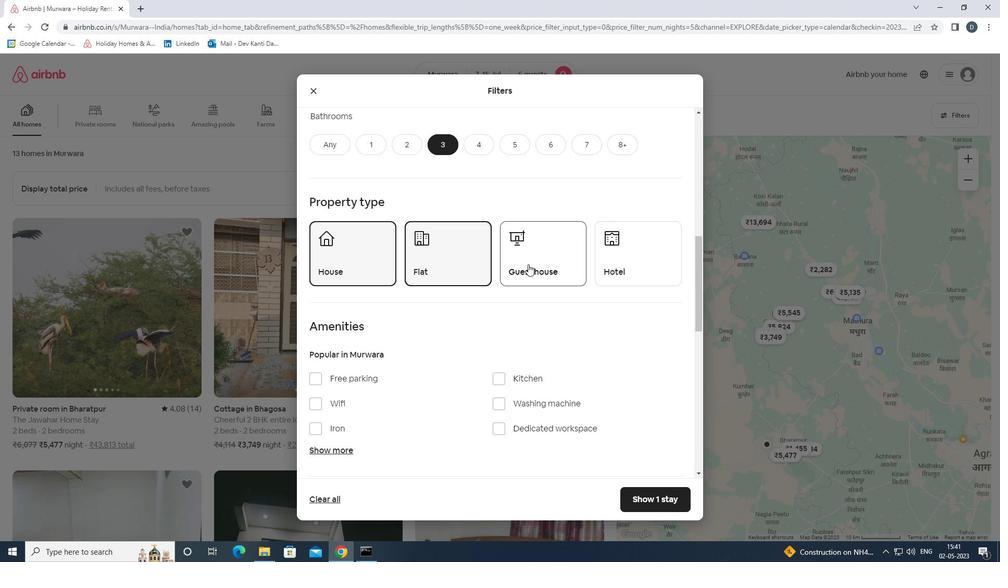 
Action: Mouse moved to (547, 312)
Screenshot: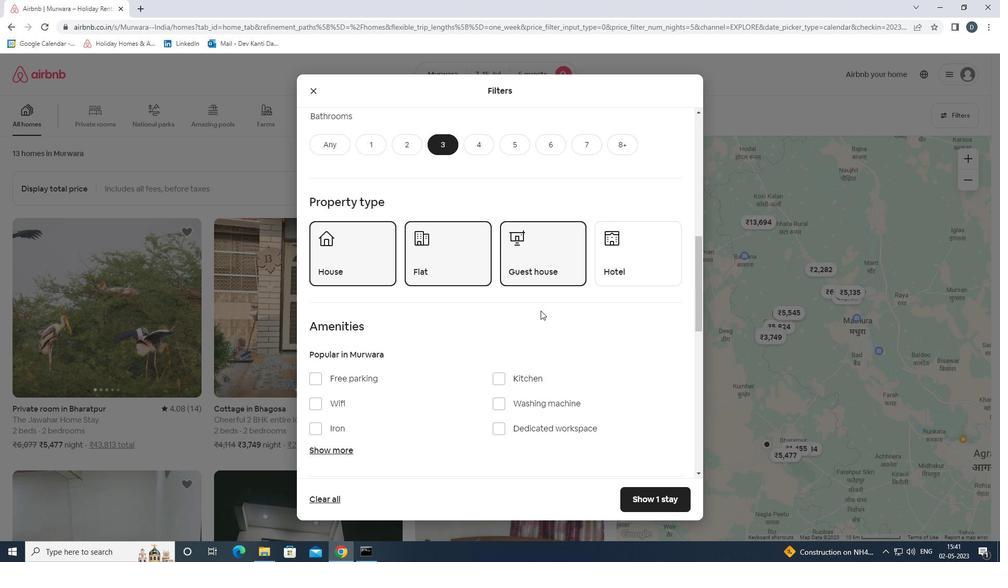 
Action: Mouse scrolled (547, 311) with delta (0, 0)
Screenshot: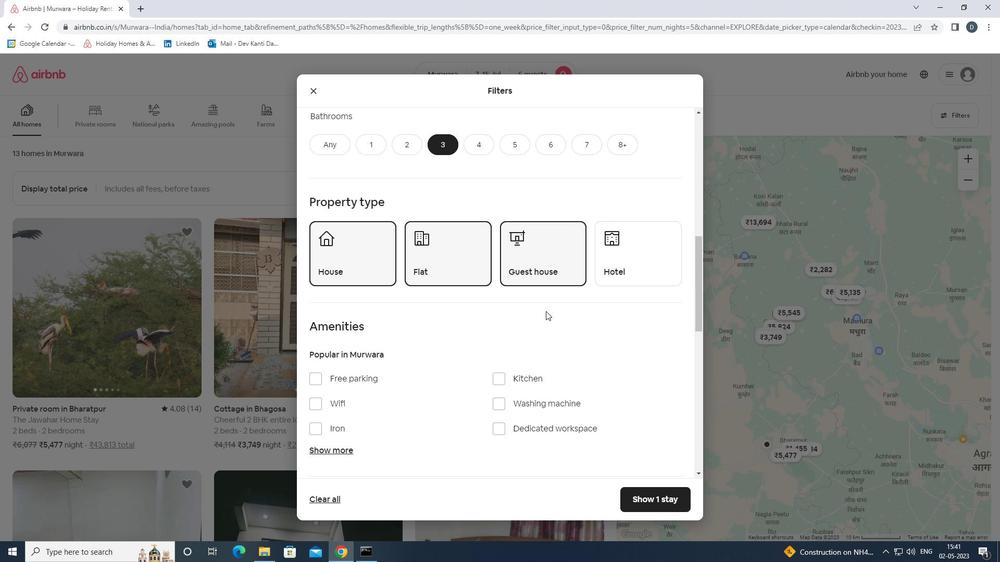 
Action: Mouse scrolled (547, 311) with delta (0, 0)
Screenshot: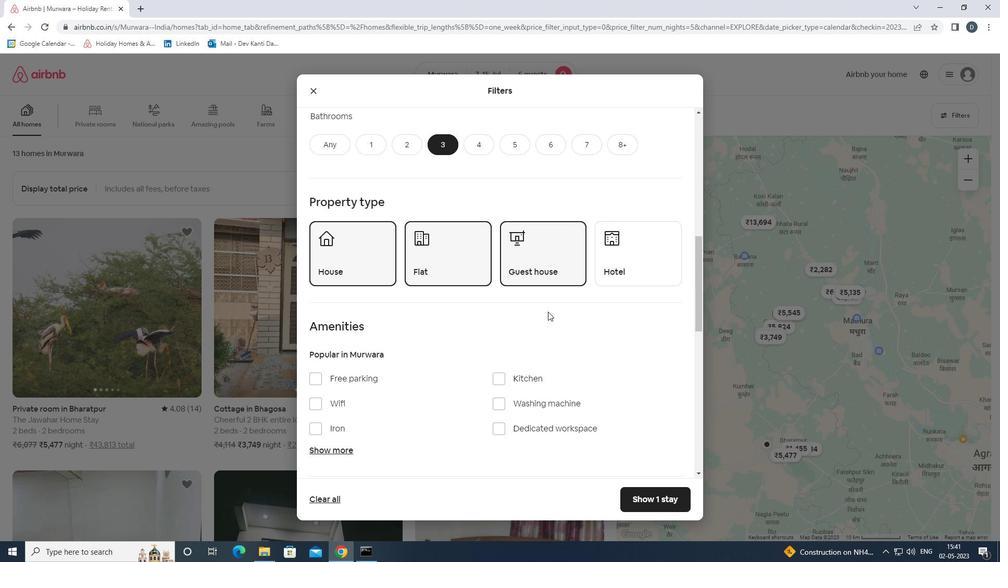 
Action: Mouse moved to (553, 303)
Screenshot: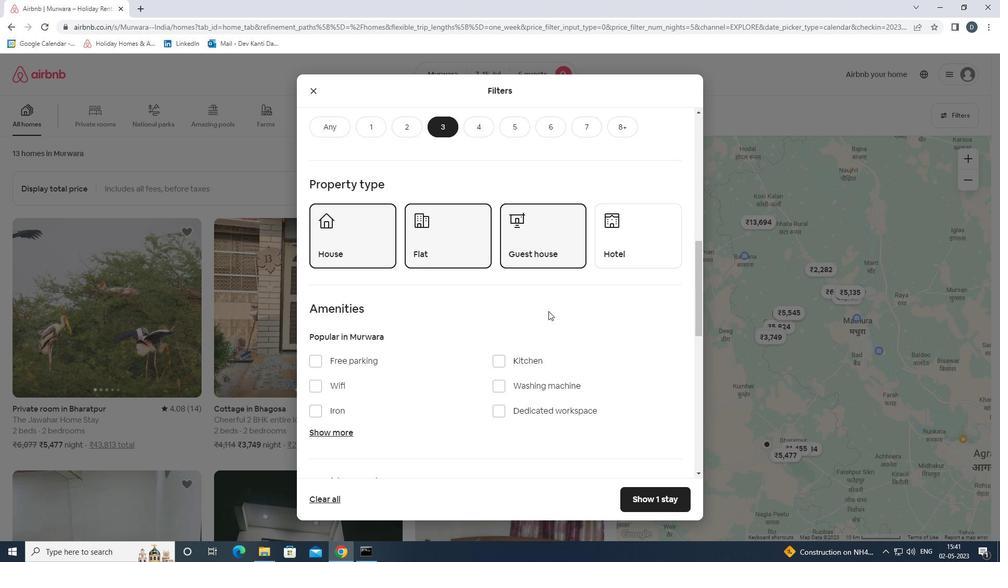 
Action: Mouse scrolled (553, 303) with delta (0, 0)
Screenshot: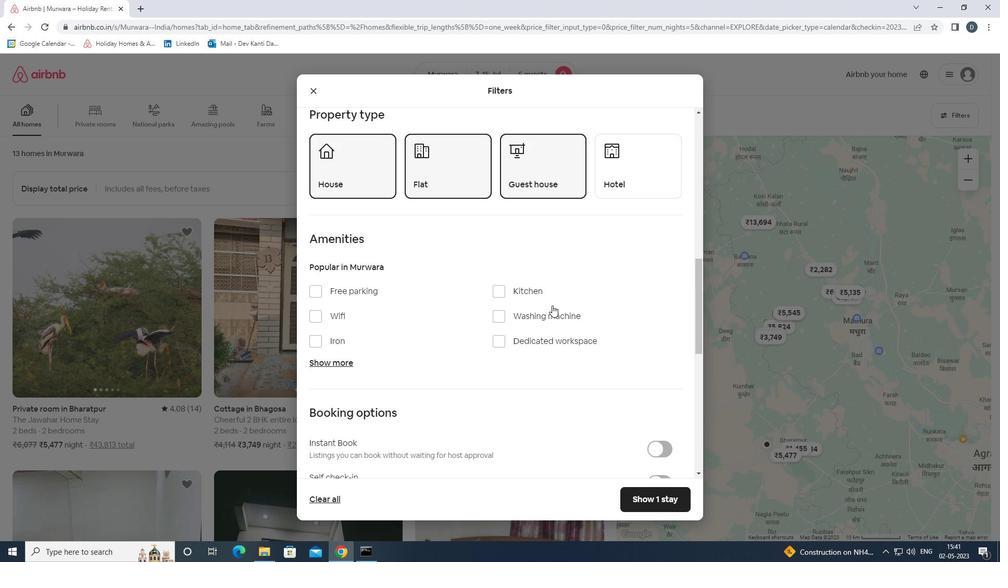 
Action: Mouse moved to (551, 251)
Screenshot: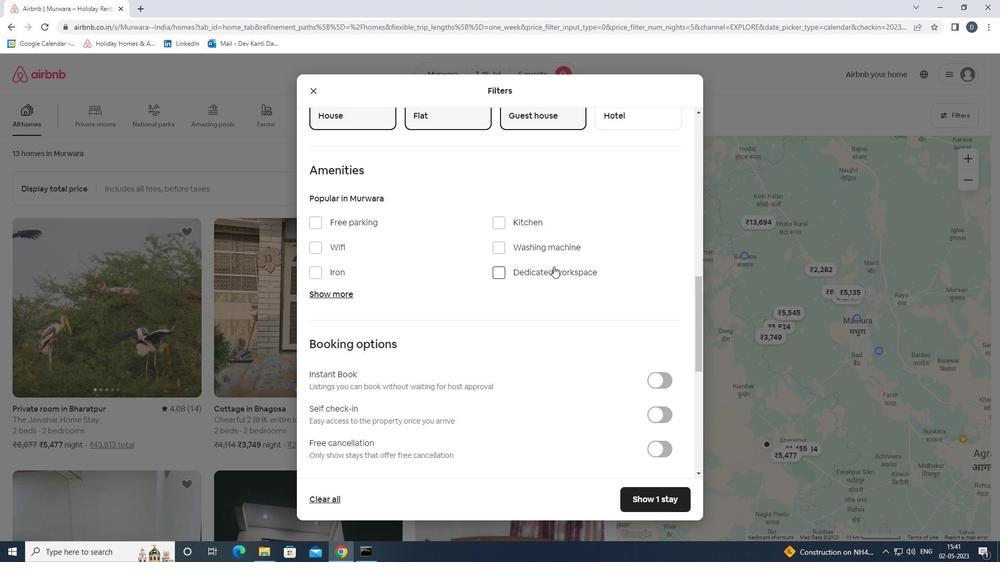 
Action: Mouse pressed left at (551, 251)
Screenshot: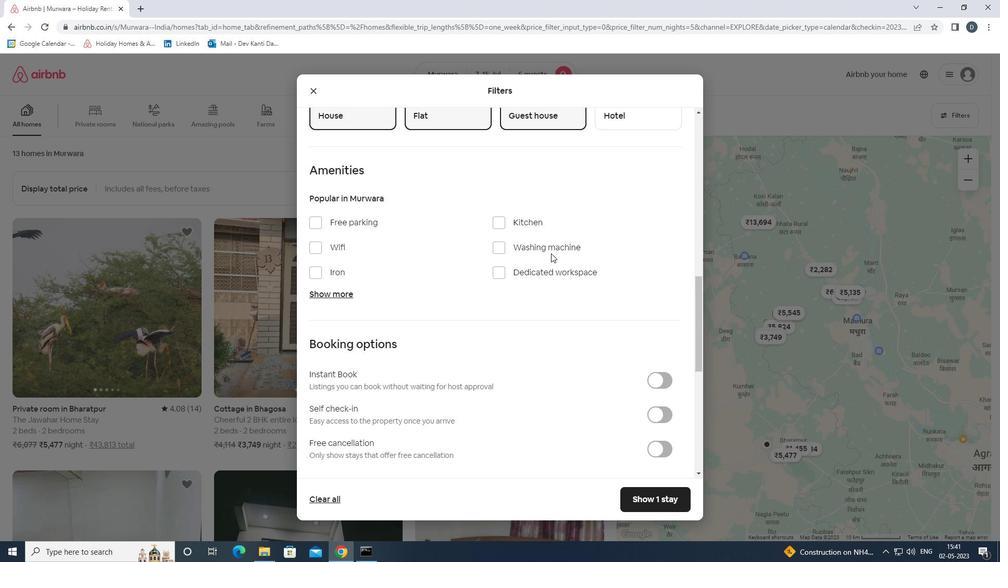 
Action: Mouse moved to (560, 329)
Screenshot: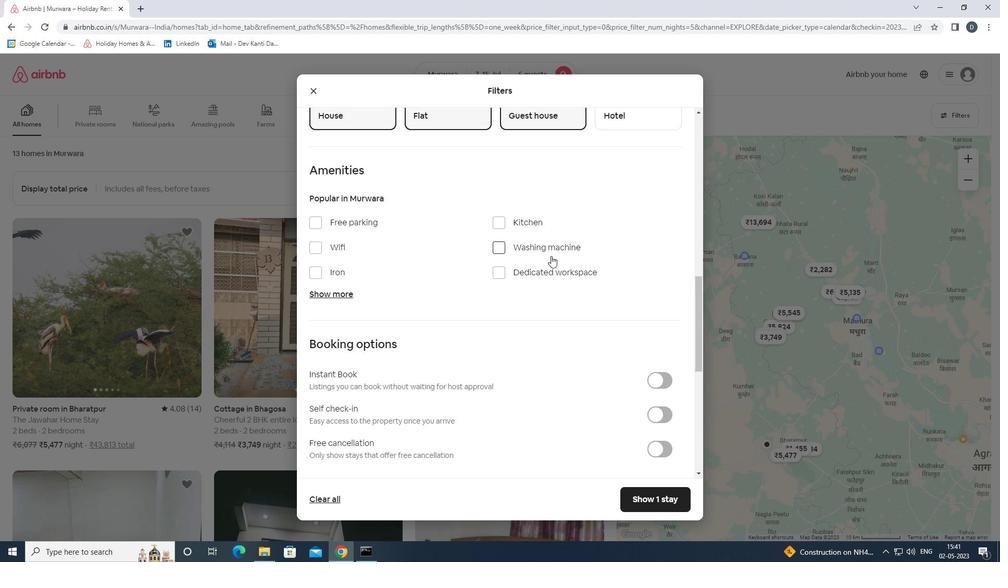 
Action: Mouse scrolled (560, 328) with delta (0, 0)
Screenshot: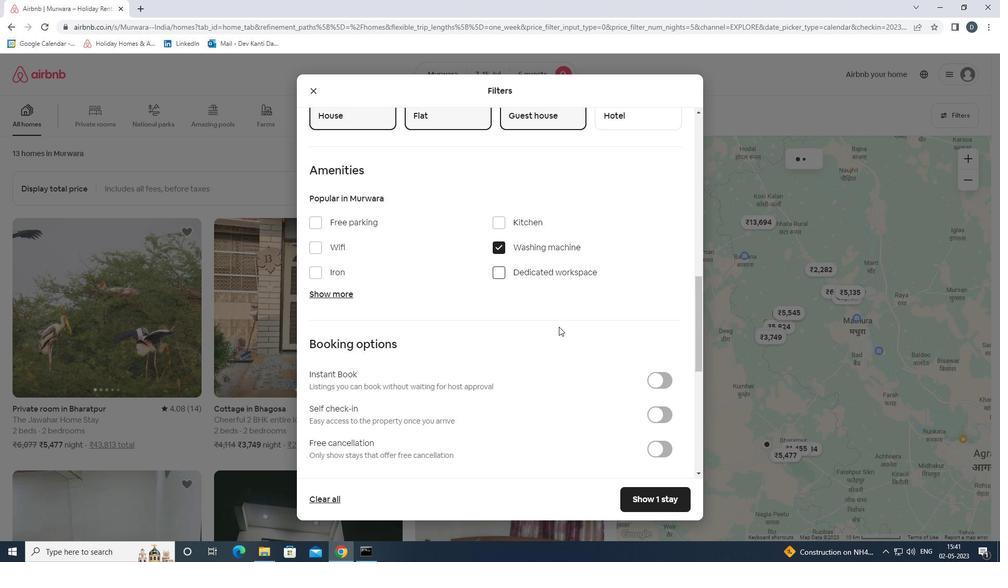 
Action: Mouse scrolled (560, 328) with delta (0, 0)
Screenshot: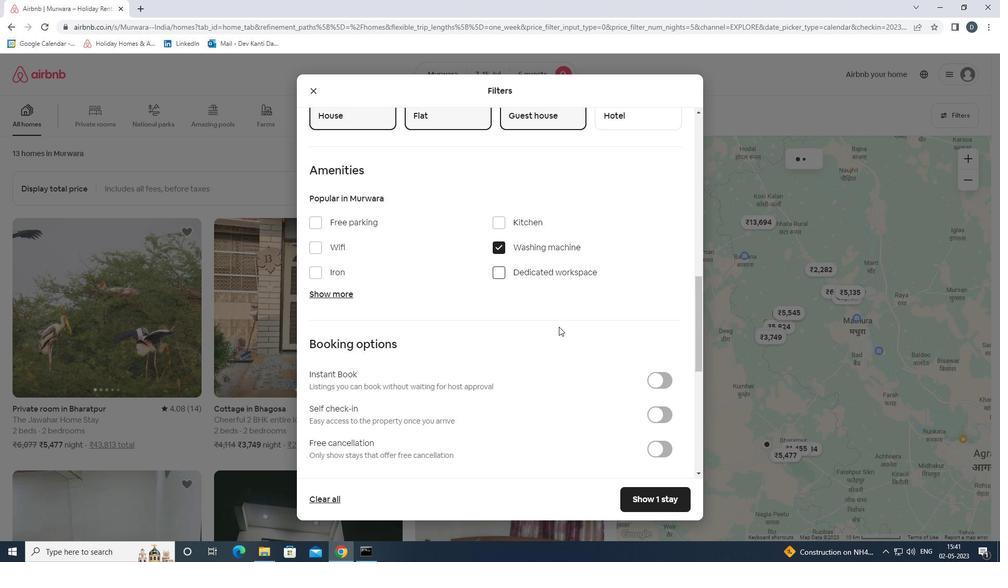 
Action: Mouse scrolled (560, 328) with delta (0, 0)
Screenshot: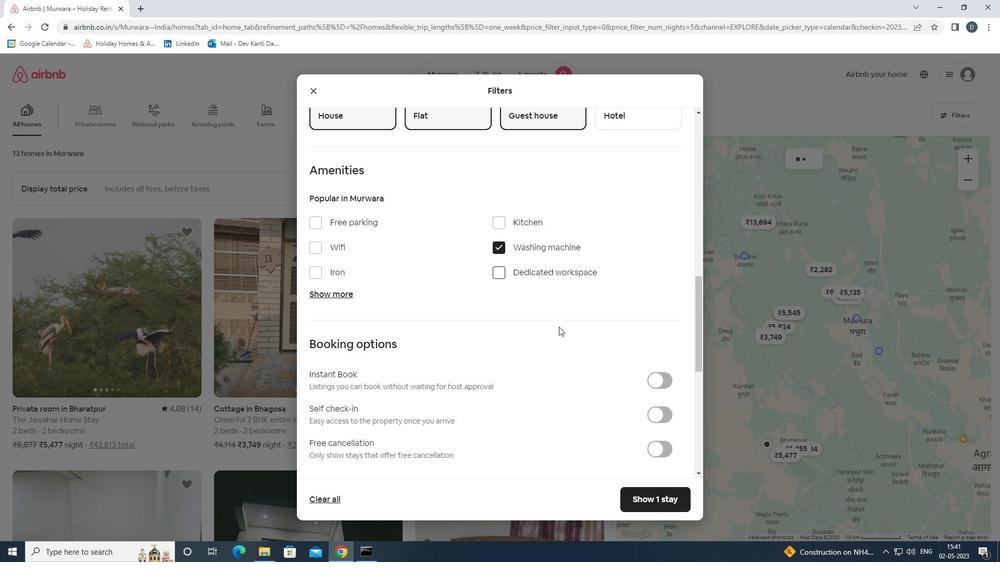 
Action: Mouse moved to (658, 262)
Screenshot: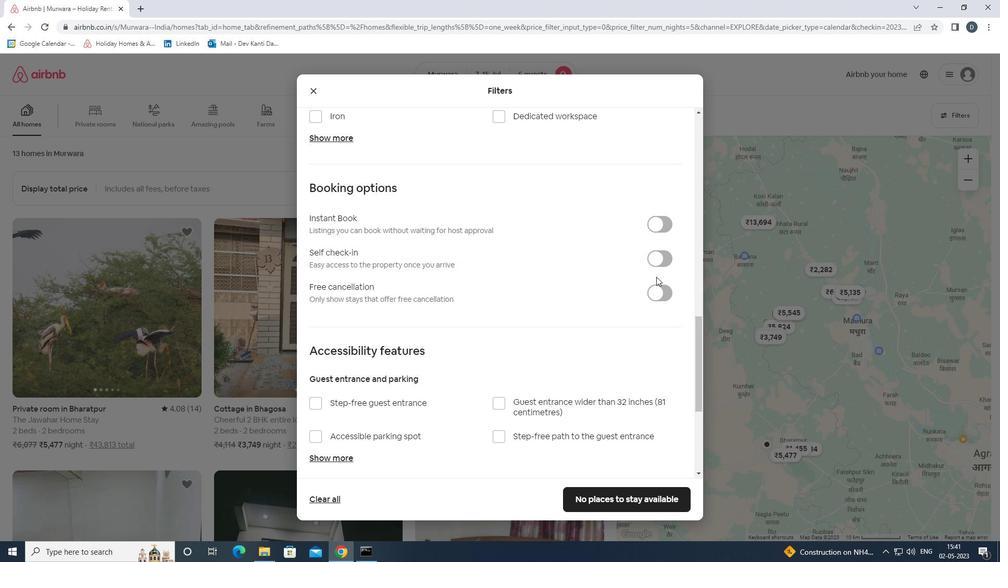 
Action: Mouse pressed left at (658, 262)
Screenshot: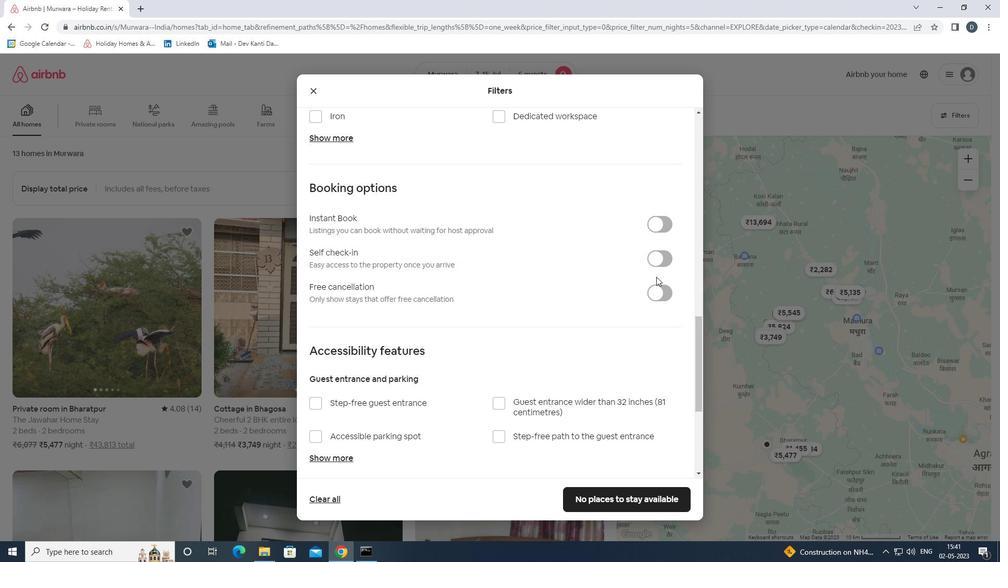 
Action: Mouse moved to (558, 410)
Screenshot: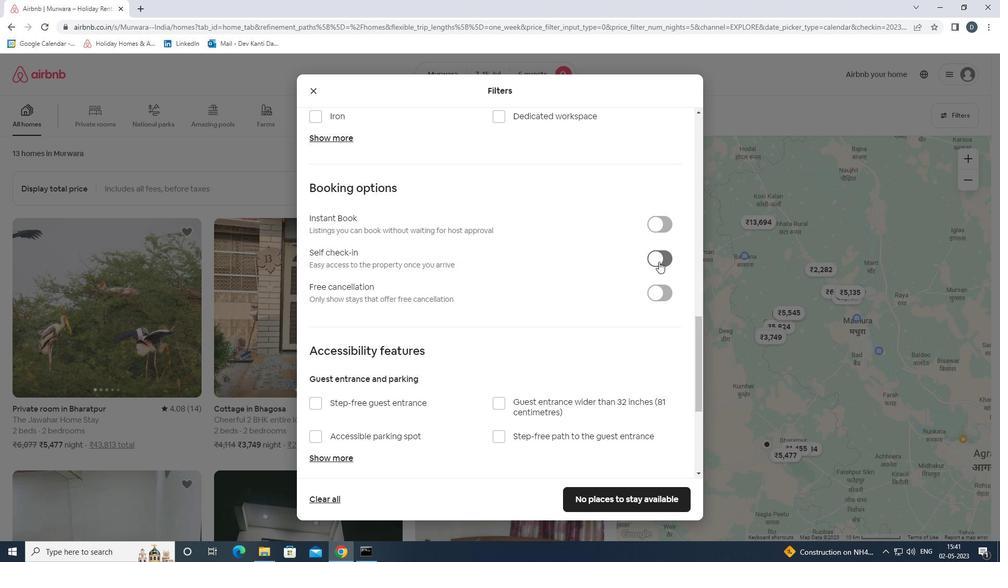 
Action: Mouse scrolled (558, 409) with delta (0, 0)
Screenshot: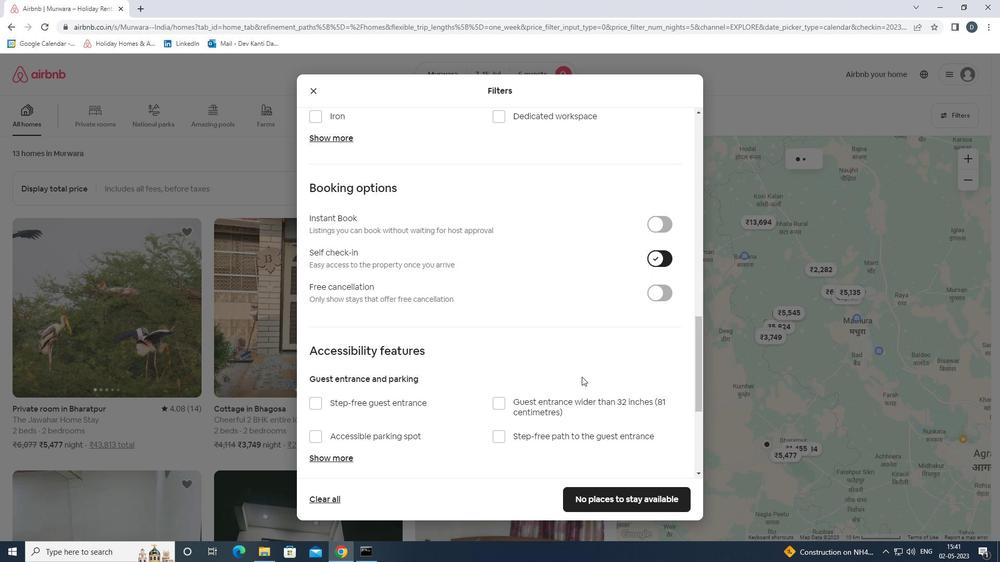 
Action: Mouse scrolled (558, 409) with delta (0, 0)
Screenshot: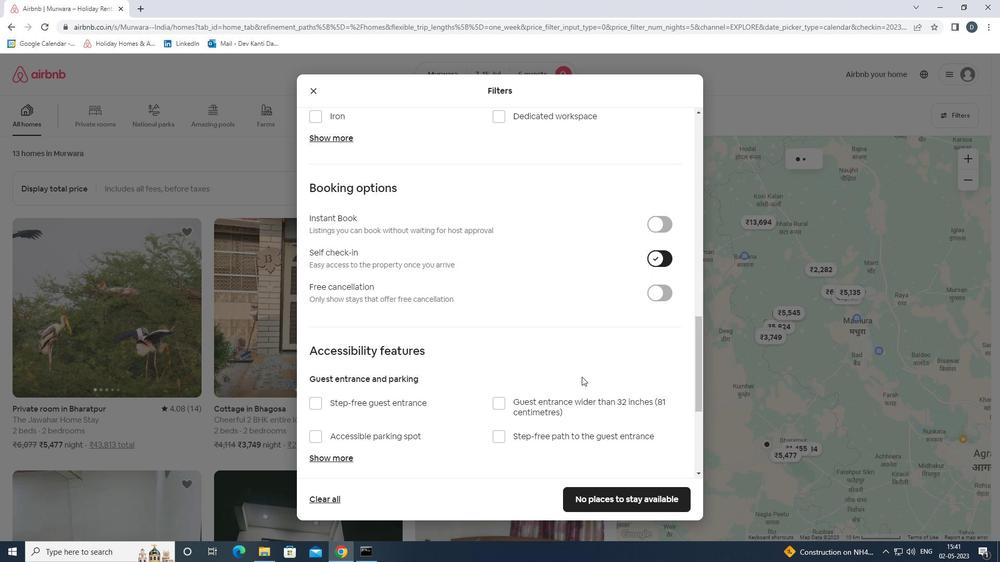 
Action: Mouse scrolled (558, 409) with delta (0, 0)
Screenshot: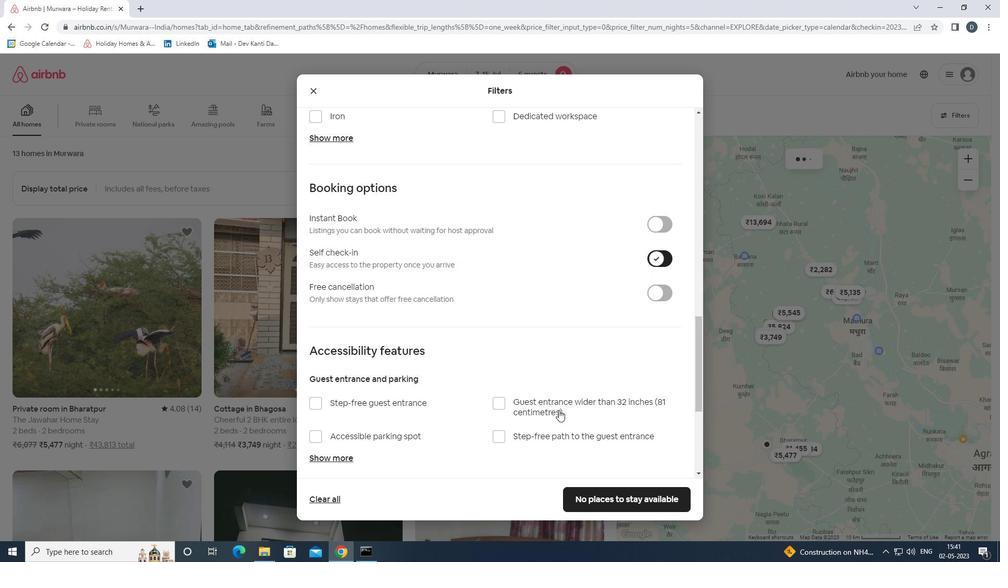 
Action: Mouse scrolled (558, 409) with delta (0, 0)
Screenshot: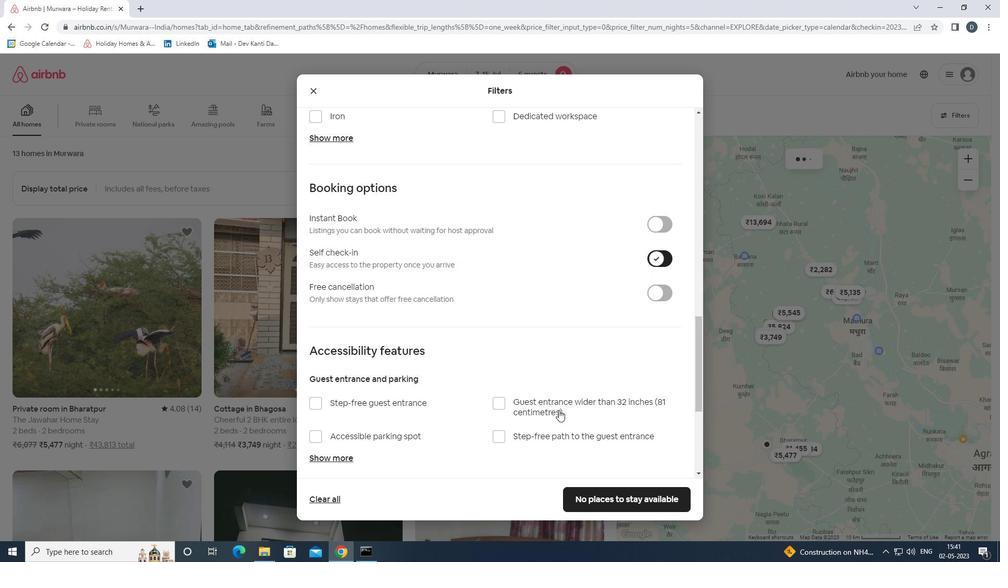 
Action: Mouse scrolled (558, 409) with delta (0, 0)
Screenshot: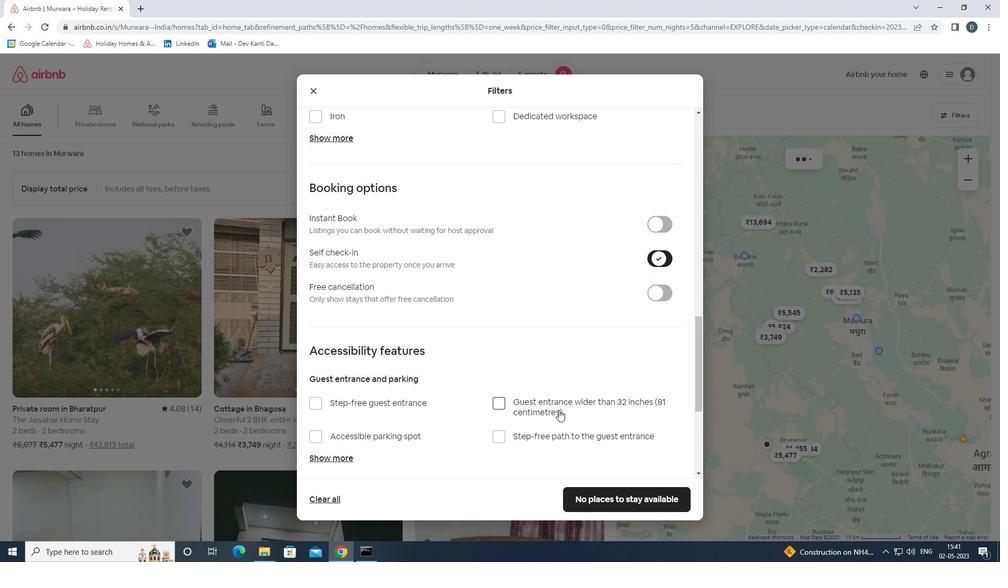 
Action: Mouse moved to (561, 396)
Screenshot: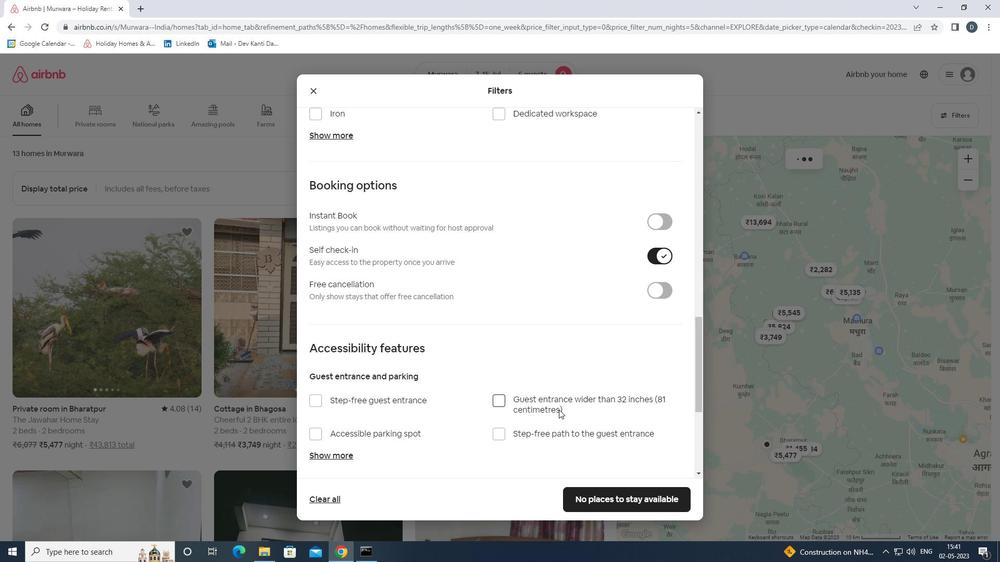 
Action: Mouse scrolled (561, 395) with delta (0, 0)
Screenshot: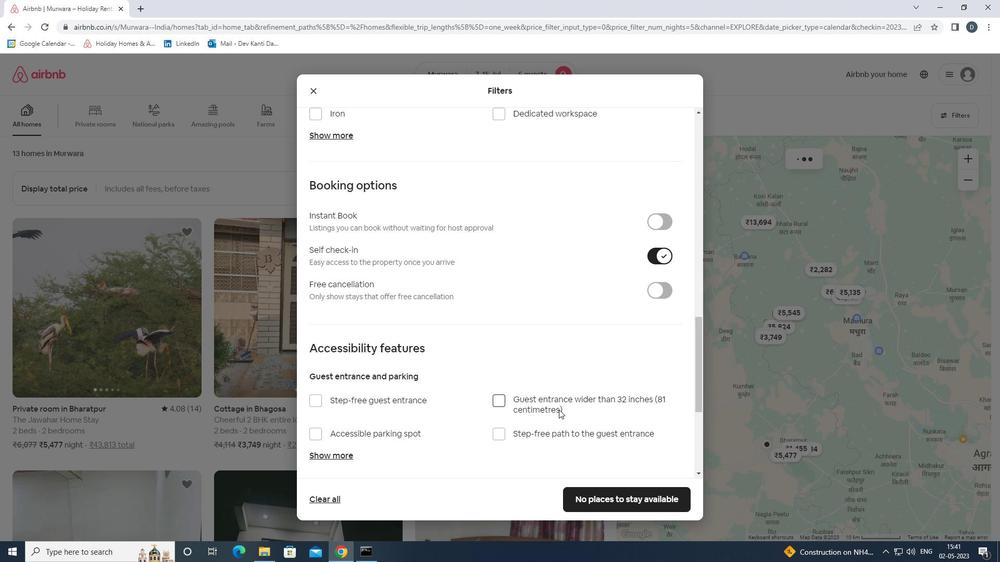 
Action: Mouse moved to (560, 396)
Screenshot: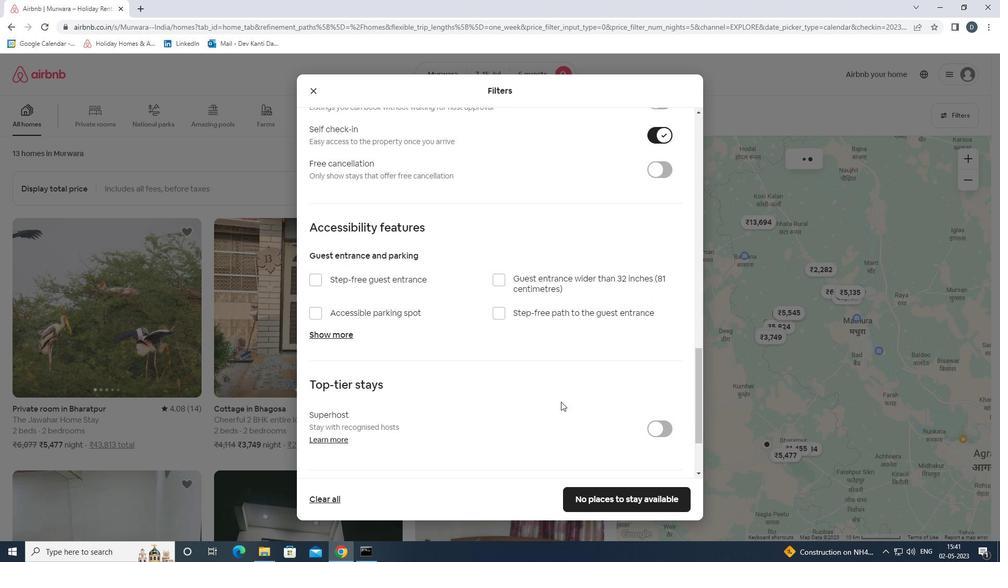 
Action: Mouse scrolled (560, 395) with delta (0, 0)
Screenshot: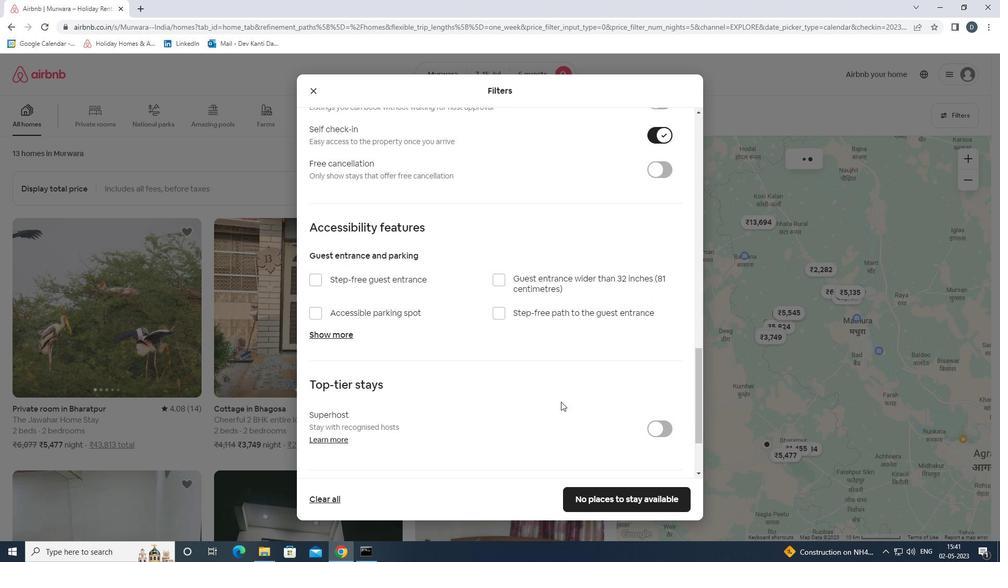 
Action: Mouse moved to (556, 396)
Screenshot: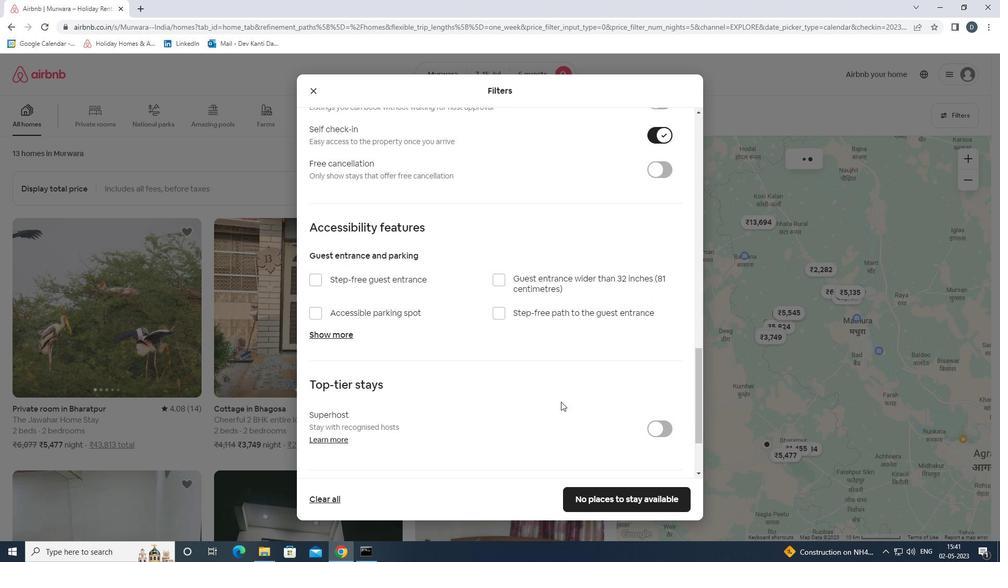 
Action: Mouse scrolled (556, 395) with delta (0, 0)
Screenshot: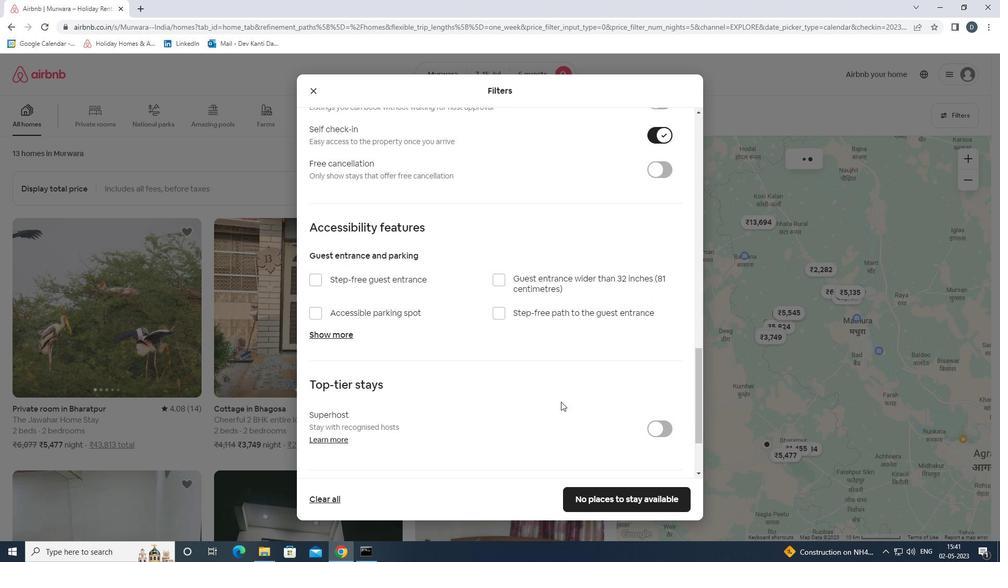 
Action: Mouse moved to (552, 396)
Screenshot: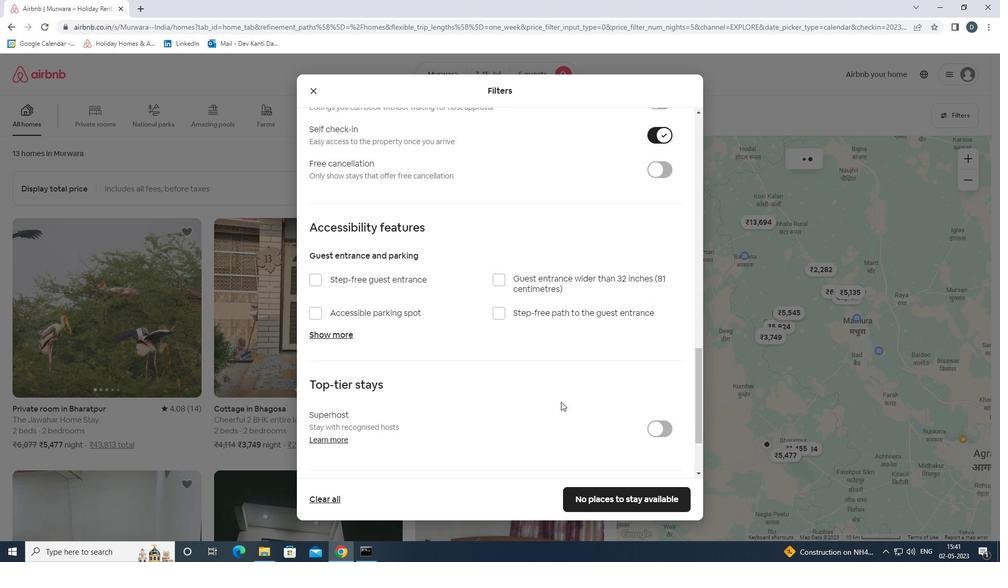 
Action: Mouse scrolled (552, 395) with delta (0, 0)
Screenshot: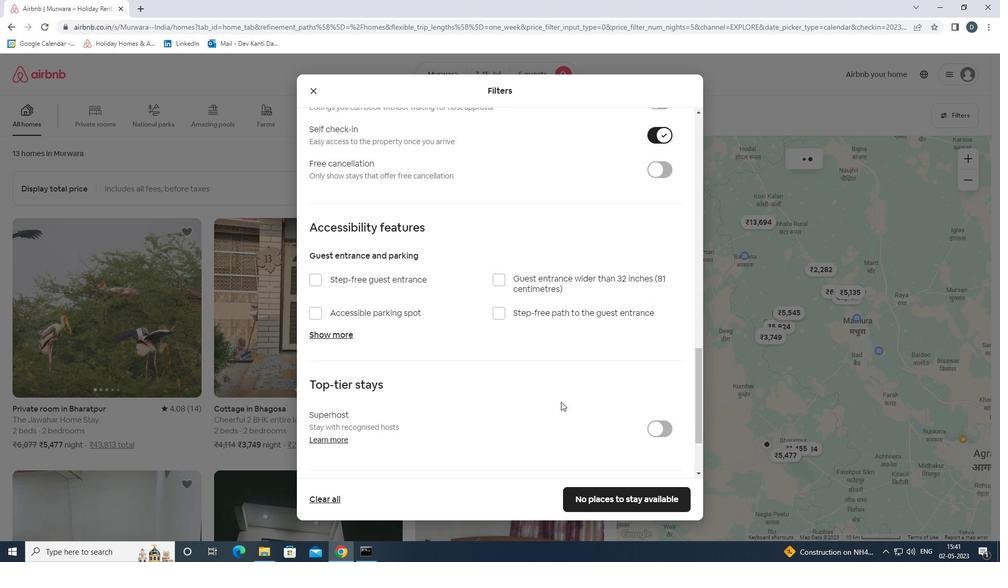 
Action: Mouse moved to (328, 421)
Screenshot: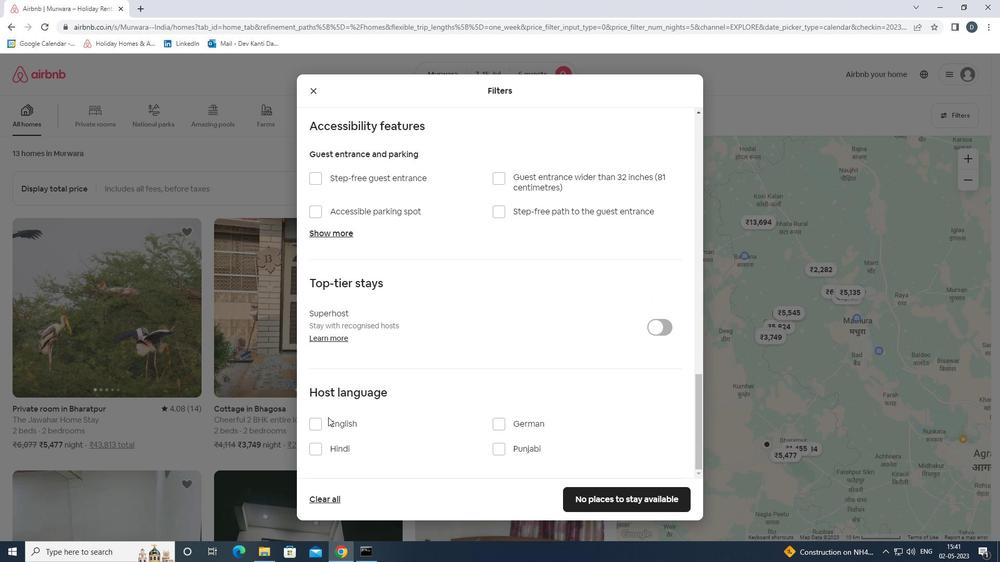 
Action: Mouse pressed left at (328, 421)
Screenshot: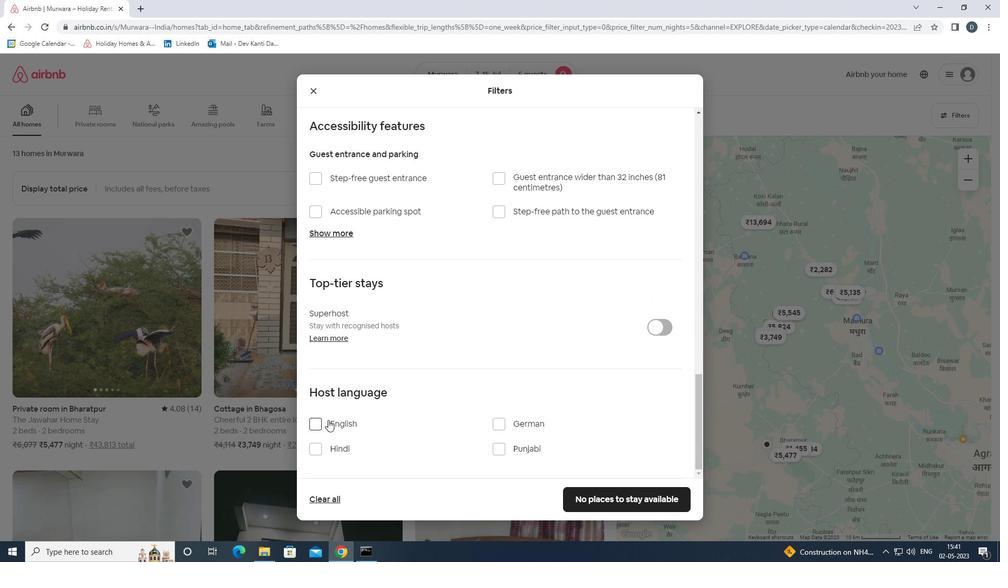 
Action: Mouse moved to (614, 484)
Screenshot: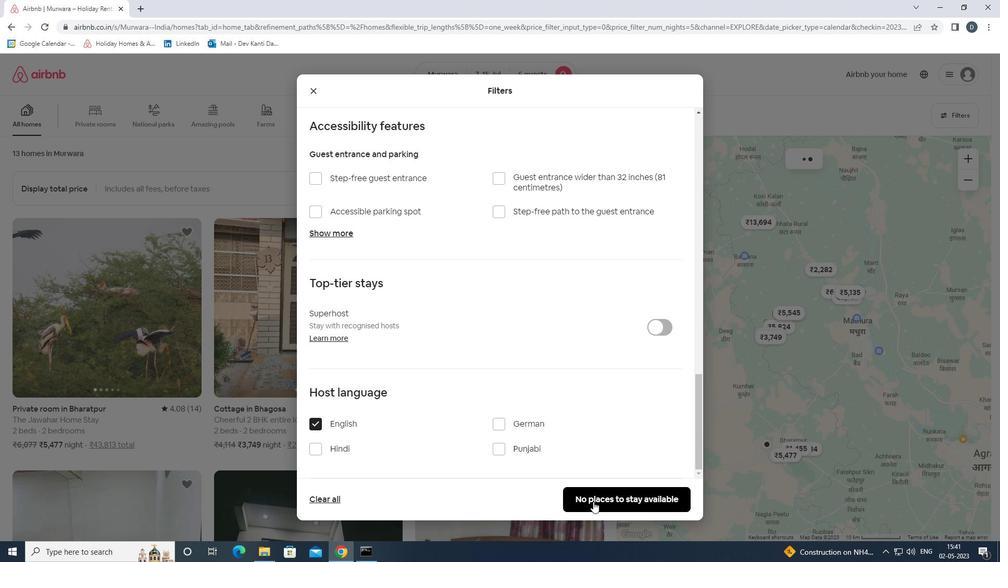 
Action: Mouse pressed left at (614, 484)
Screenshot: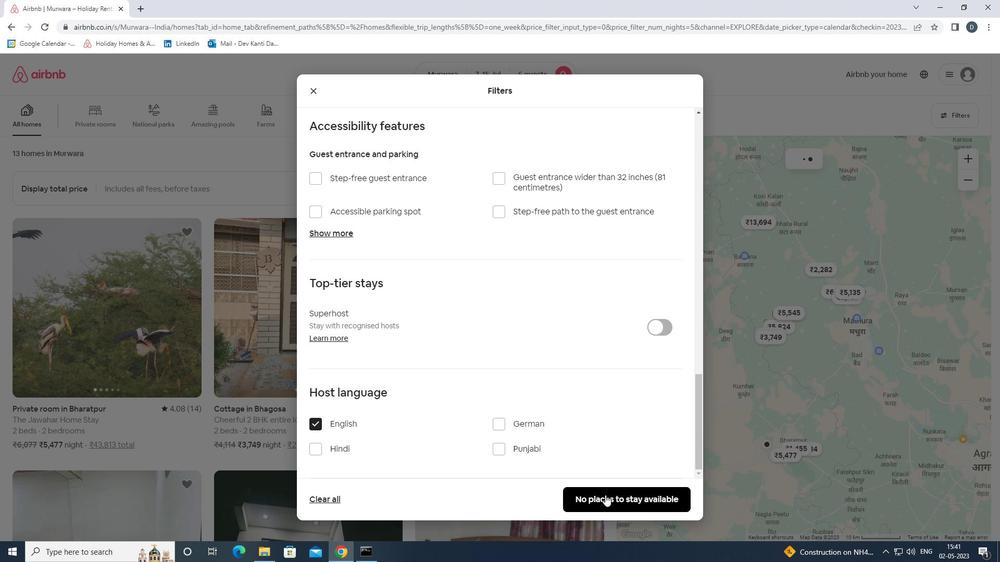 
Action: Mouse moved to (614, 492)
Screenshot: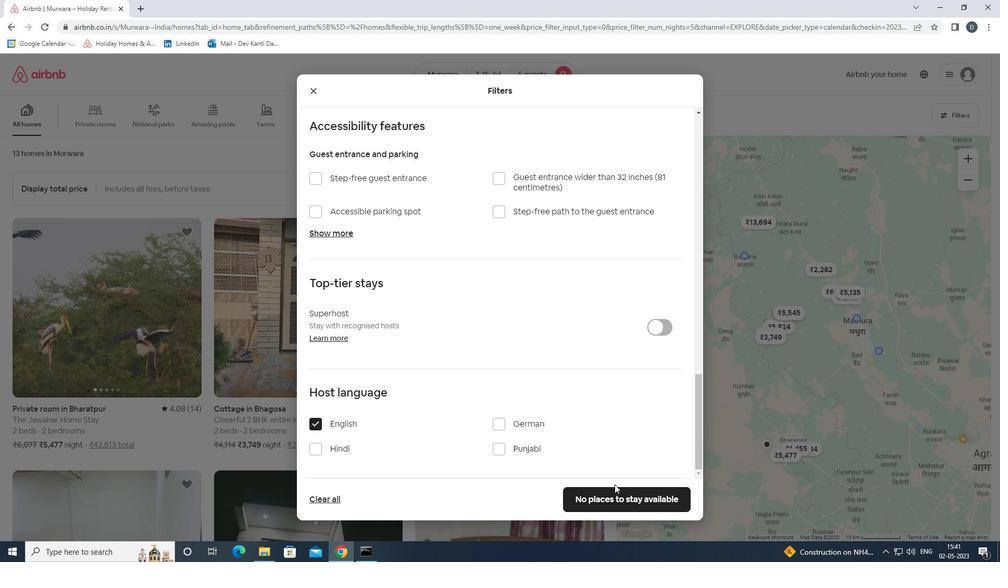 
Action: Mouse pressed left at (614, 492)
Screenshot: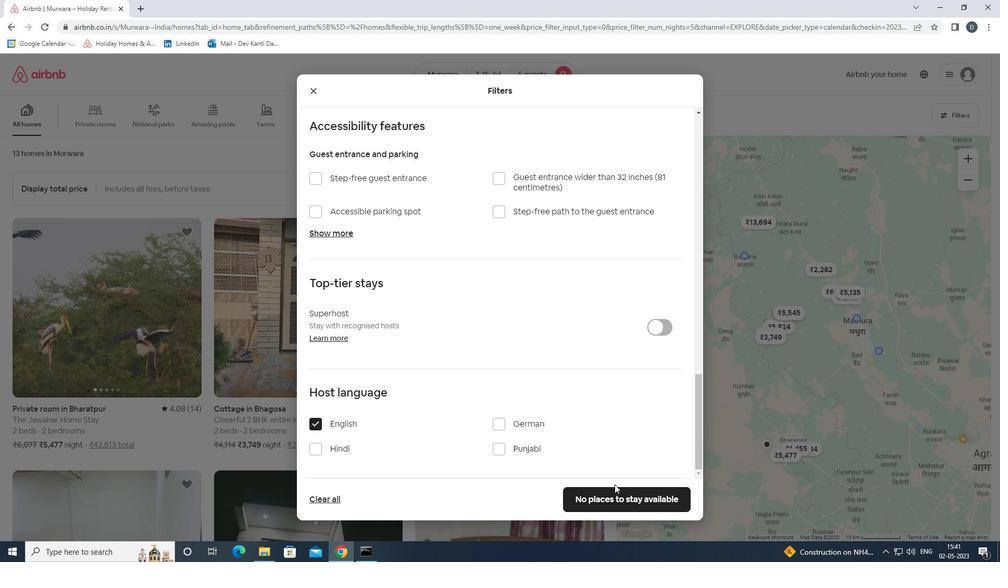 
Action: Mouse moved to (555, 381)
Screenshot: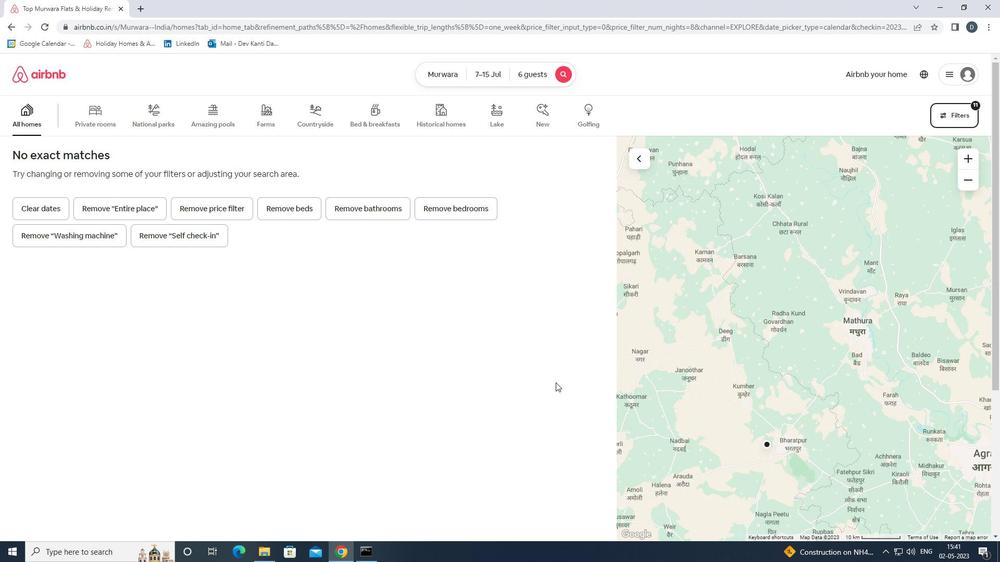 
